 Task: Set up and use custom keyboard shortcuts for frequently used commands.
Action: Mouse moved to (19, 721)
Screenshot: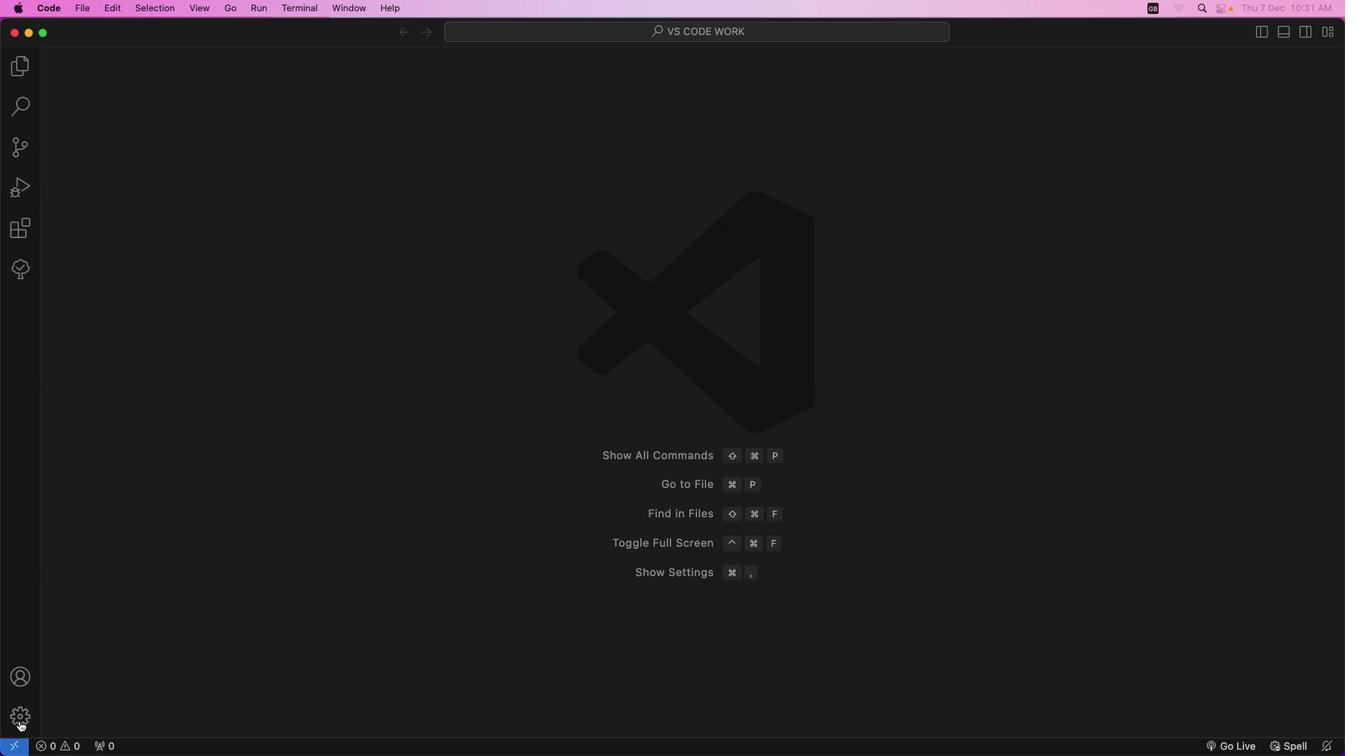 
Action: Mouse pressed left at (19, 721)
Screenshot: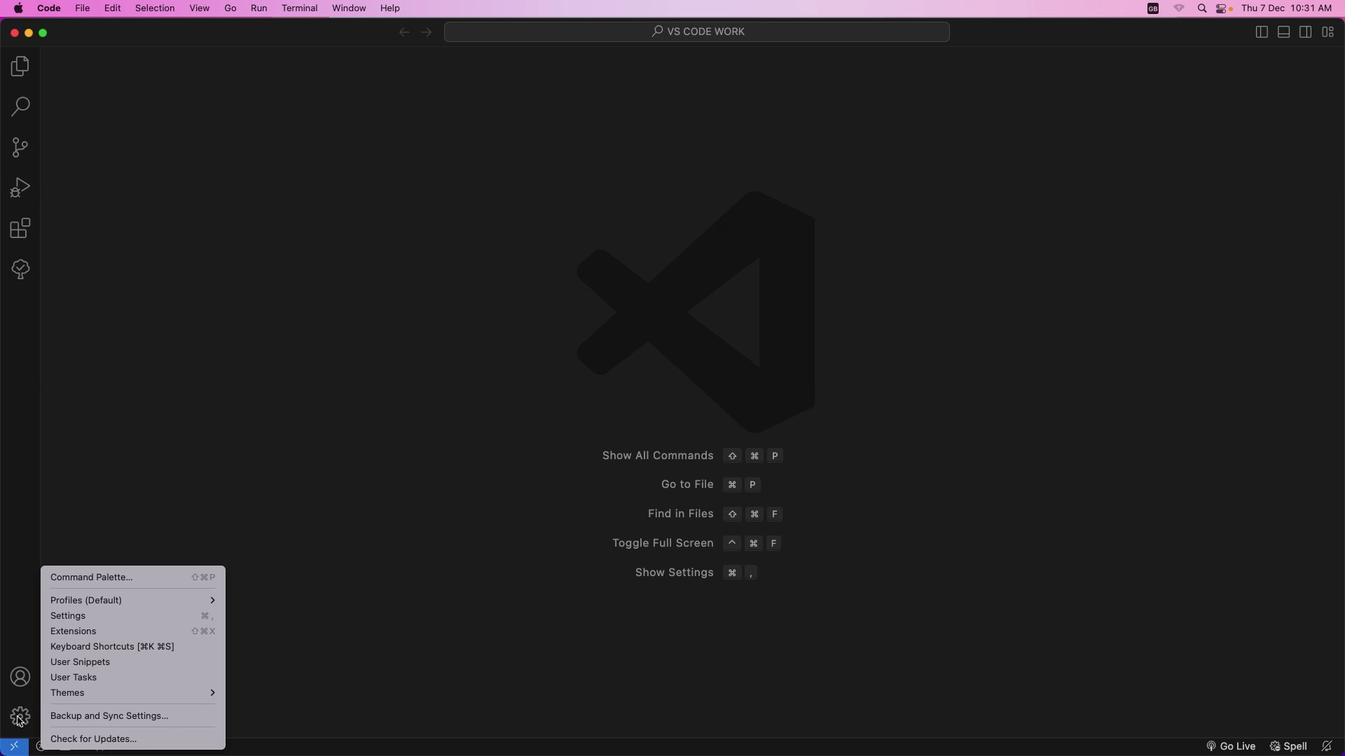 
Action: Mouse moved to (71, 646)
Screenshot: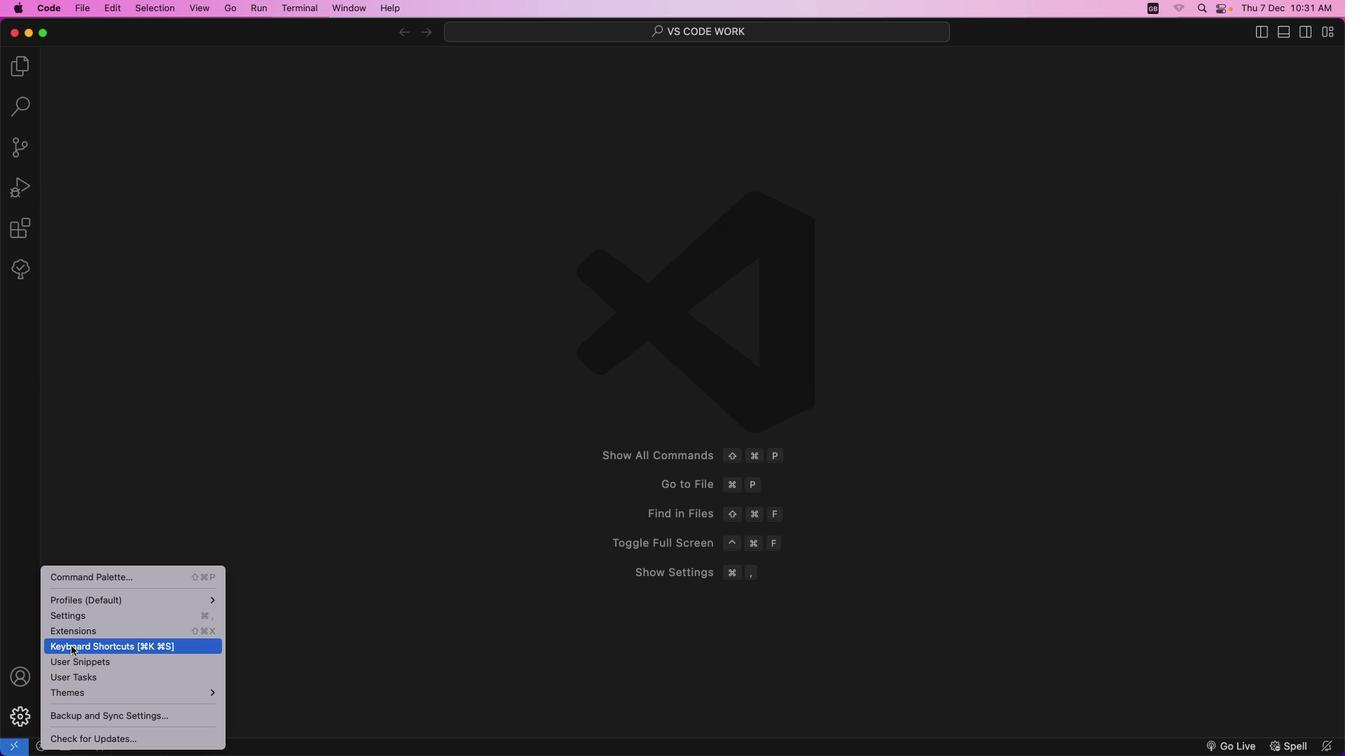 
Action: Mouse pressed left at (71, 646)
Screenshot: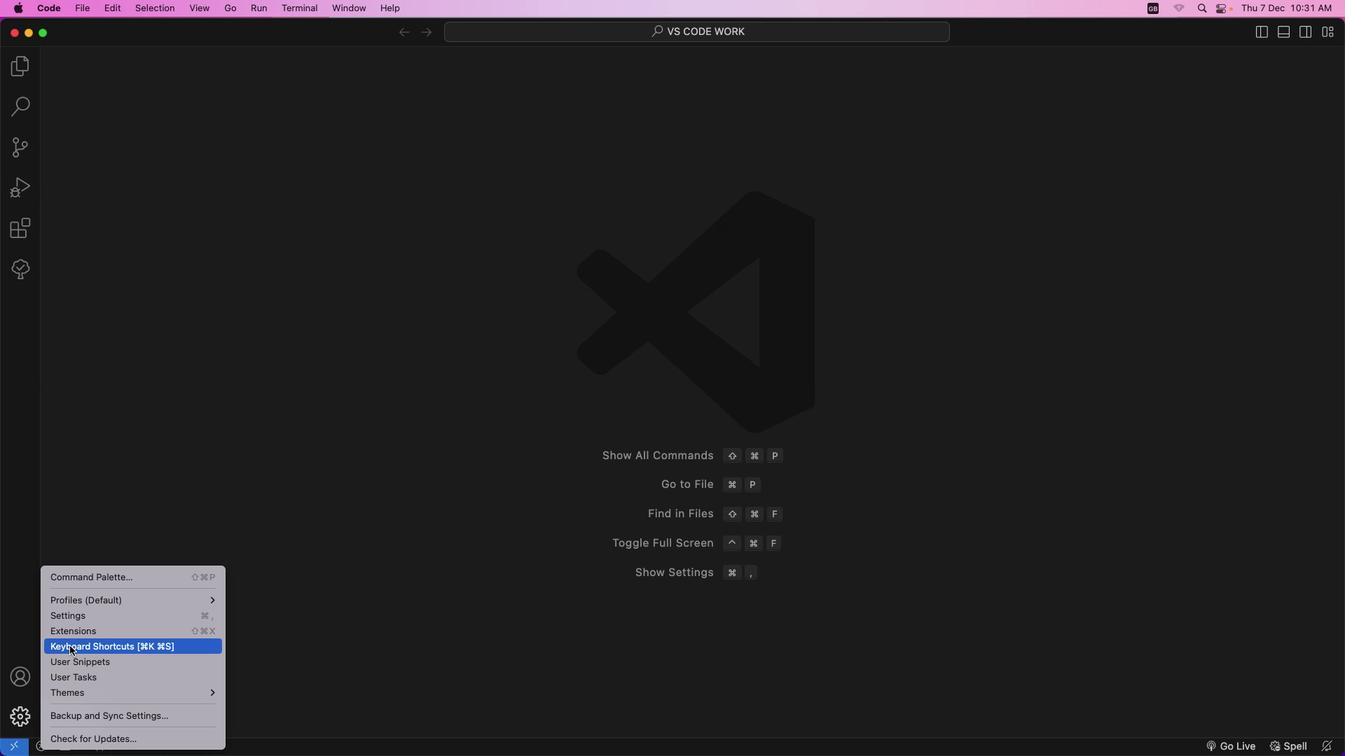 
Action: Mouse moved to (385, 103)
Screenshot: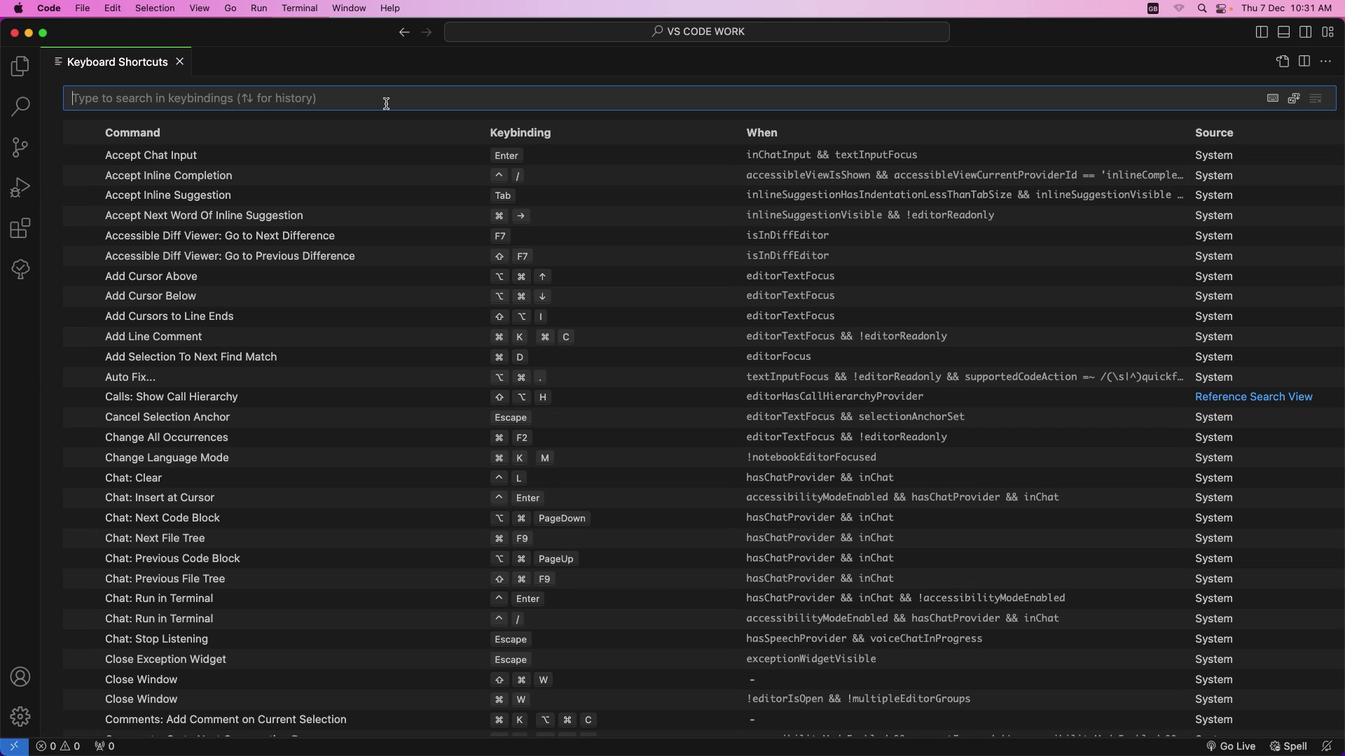 
Action: Mouse pressed left at (385, 103)
Screenshot: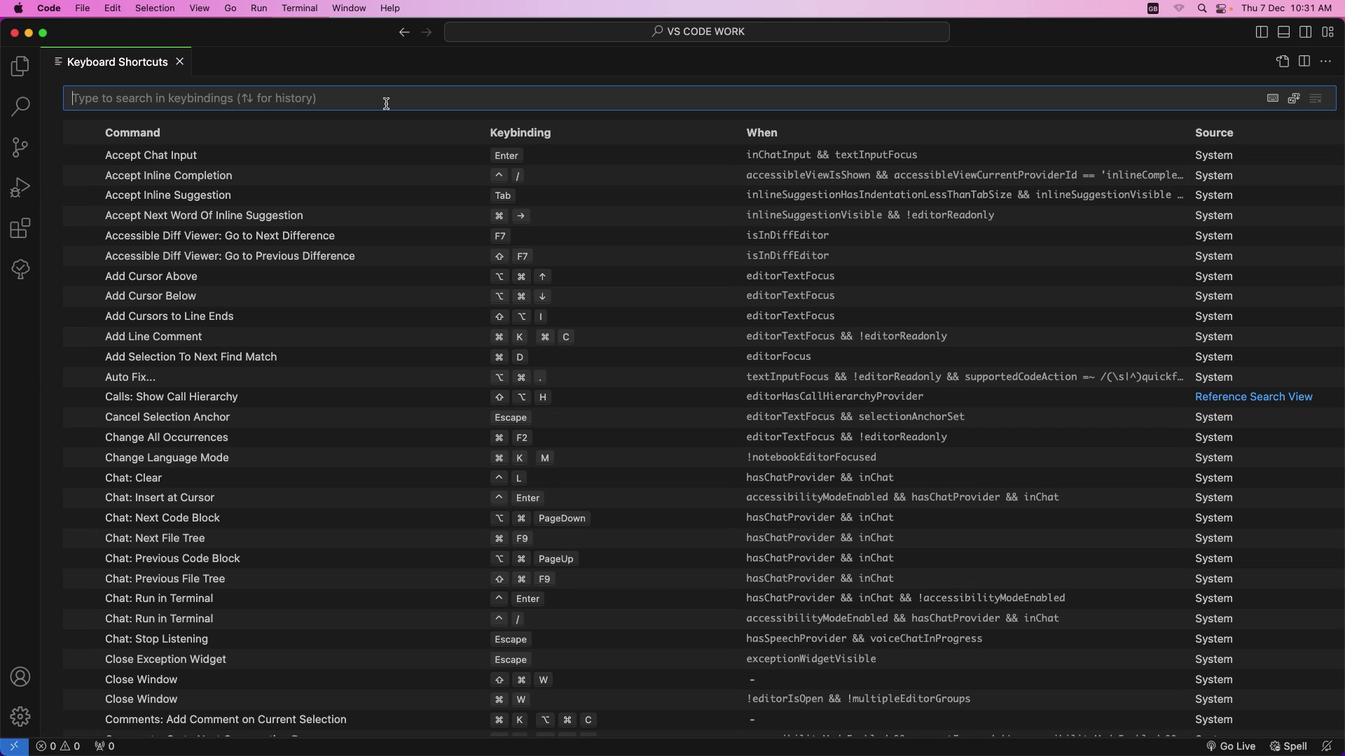 
Action: Key pressed 'c''o''p''y'Key.enter
Screenshot: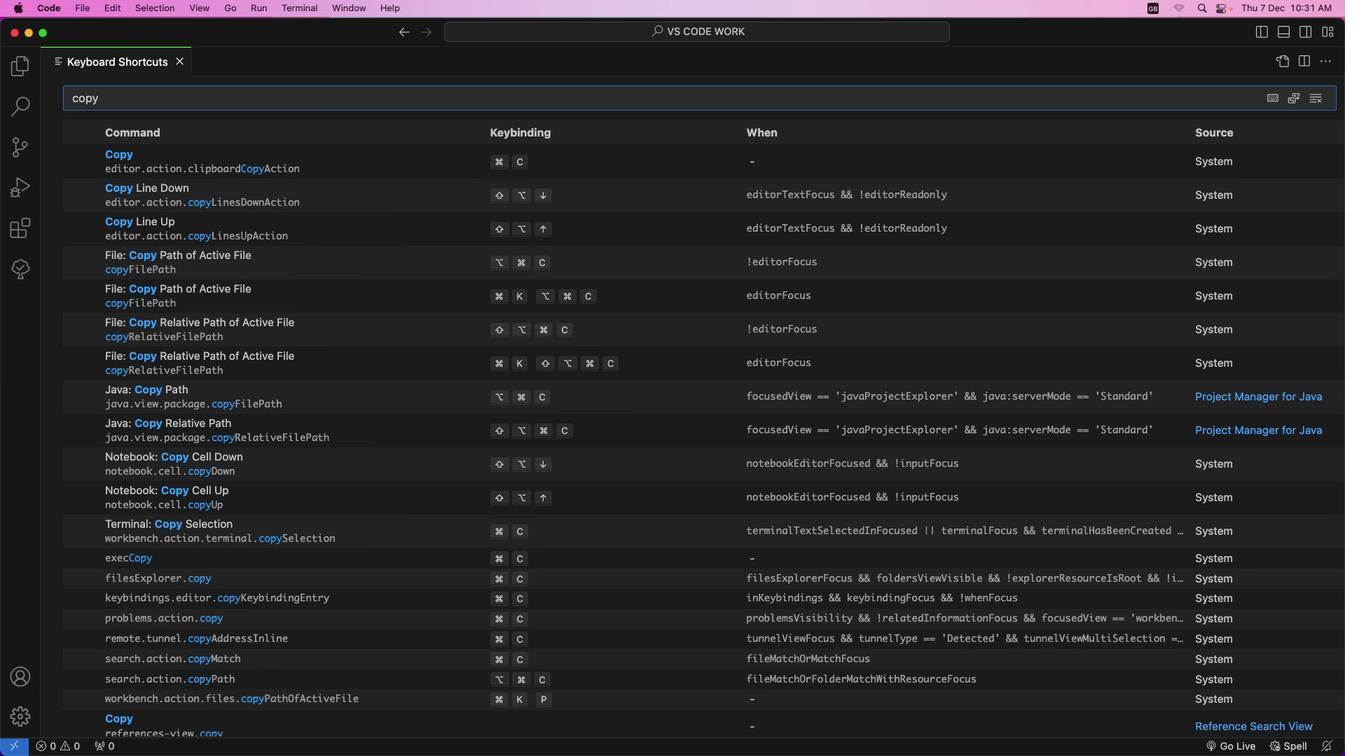 
Action: Mouse moved to (88, 161)
Screenshot: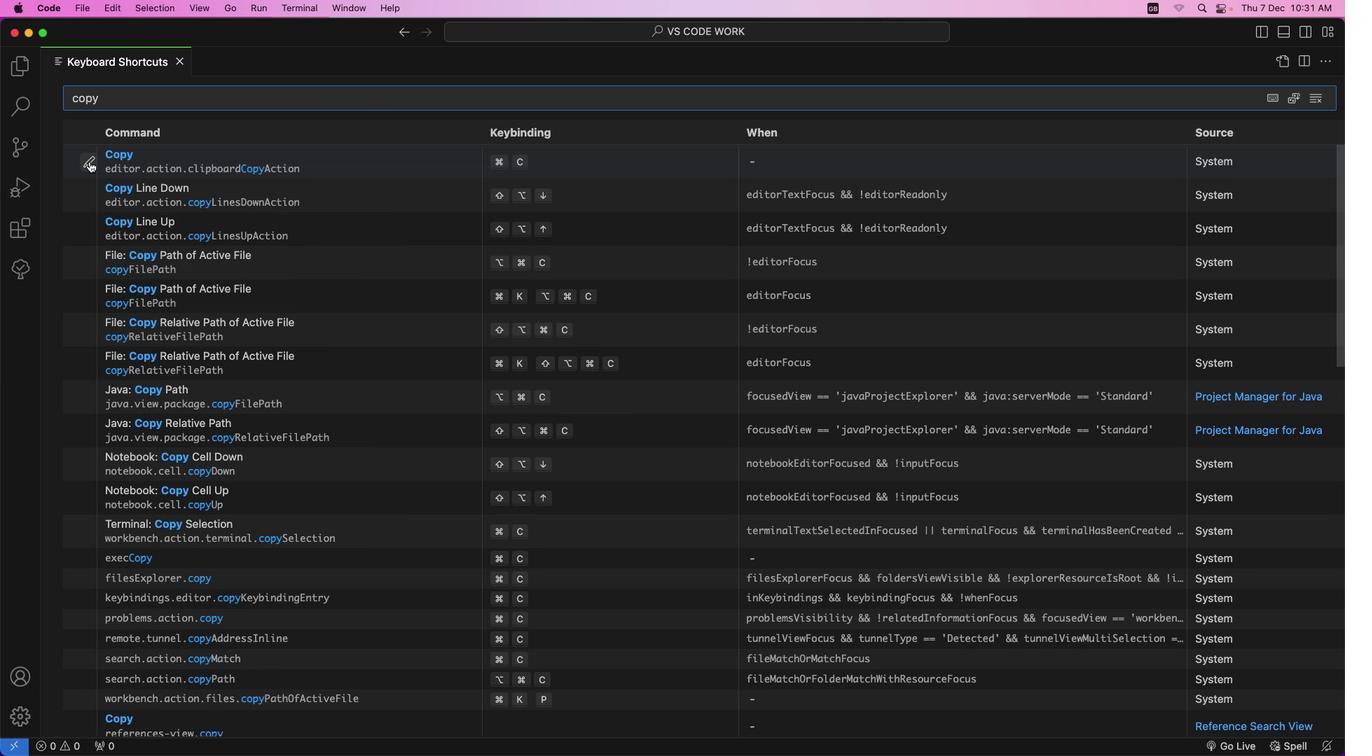 
Action: Mouse pressed left at (88, 161)
Screenshot: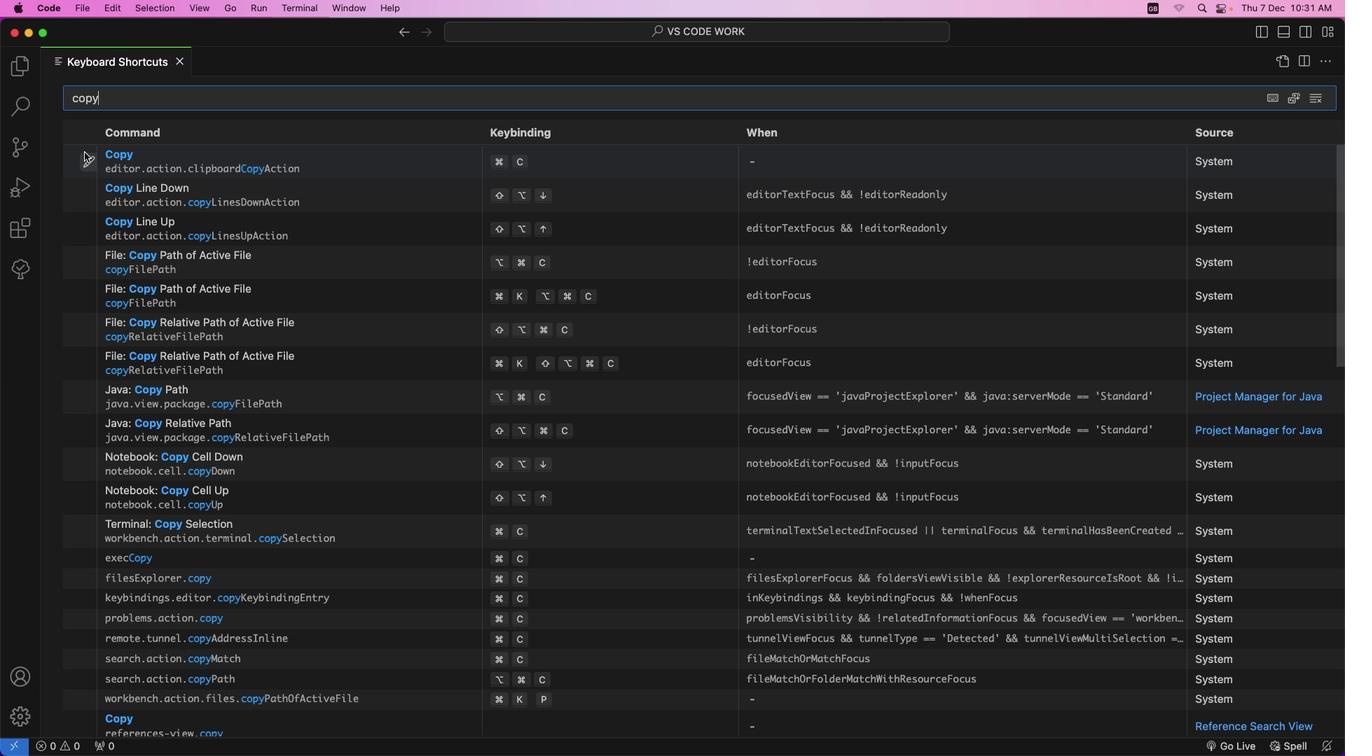 
Action: Mouse moved to (157, 189)
Screenshot: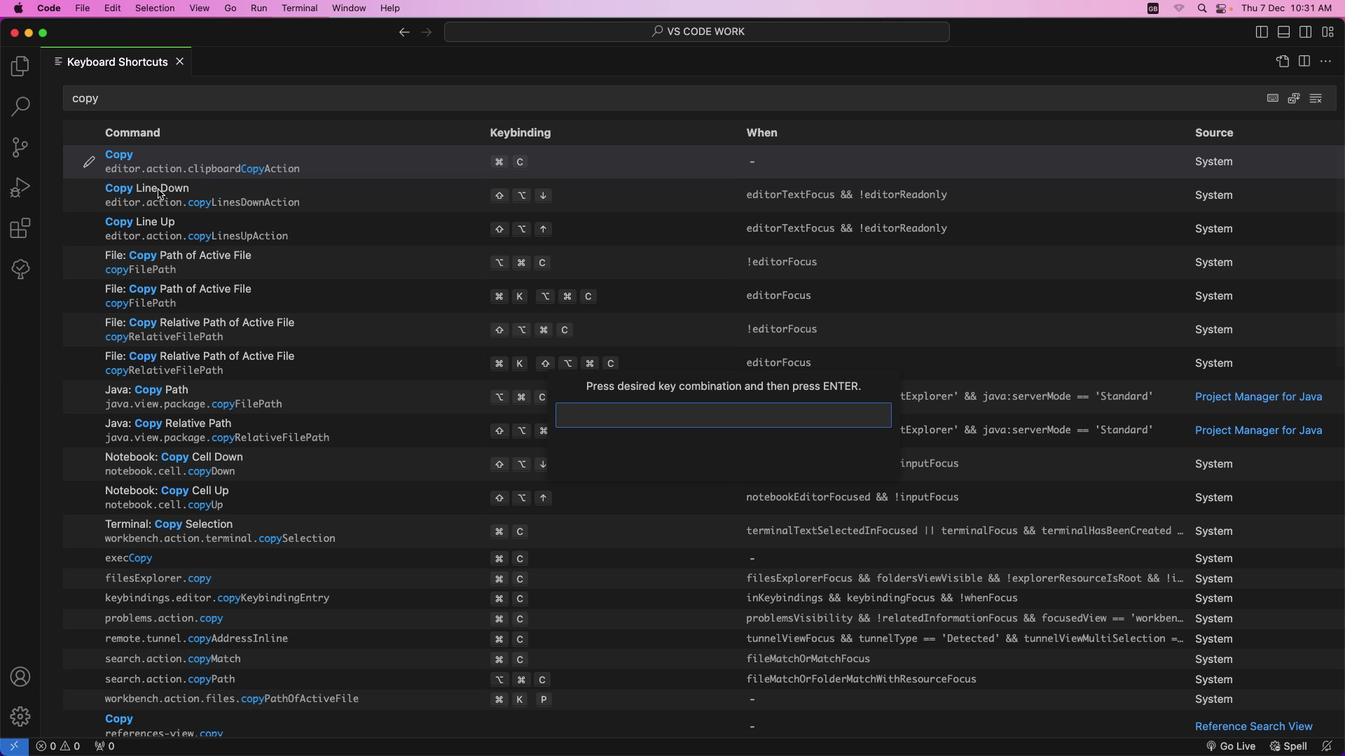 
Action: Key pressed Key.ctrl'c'Key.enter
Screenshot: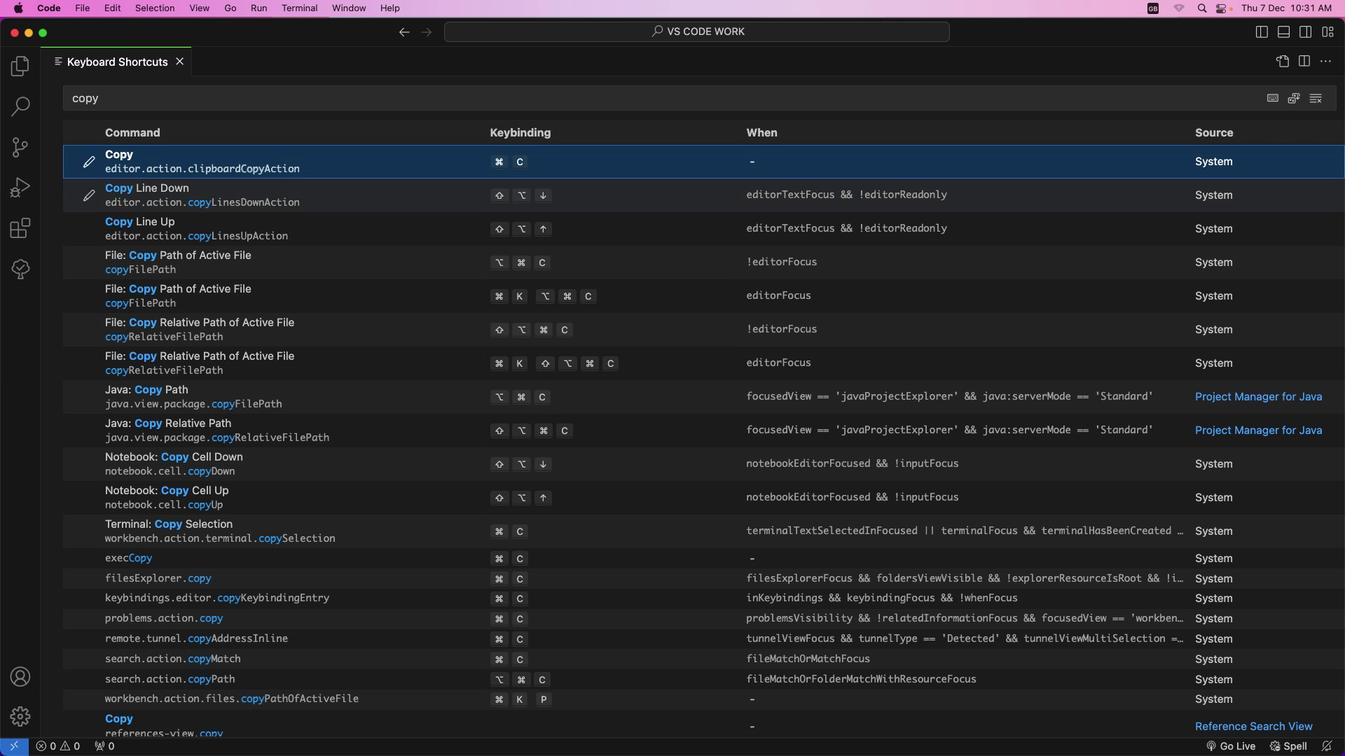 
Action: Mouse moved to (141, 98)
Screenshot: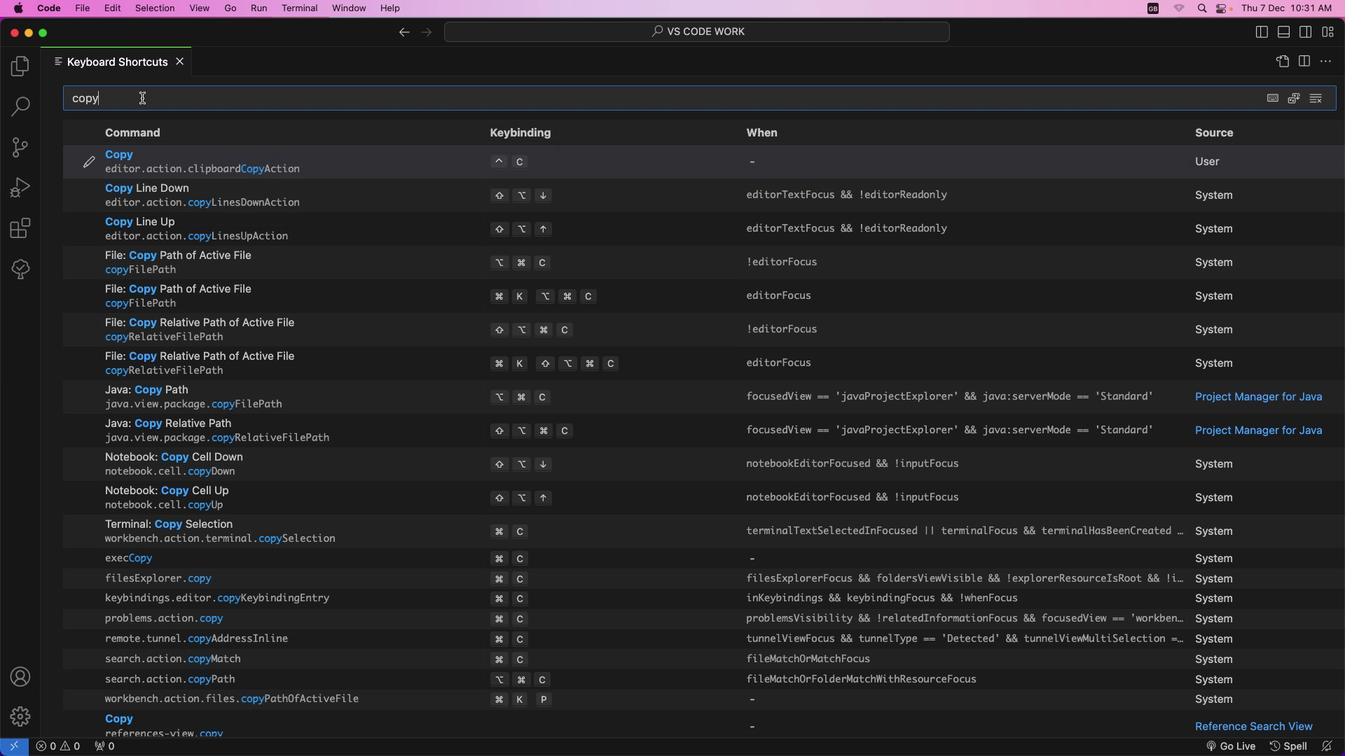 
Action: Mouse pressed left at (141, 98)
Screenshot: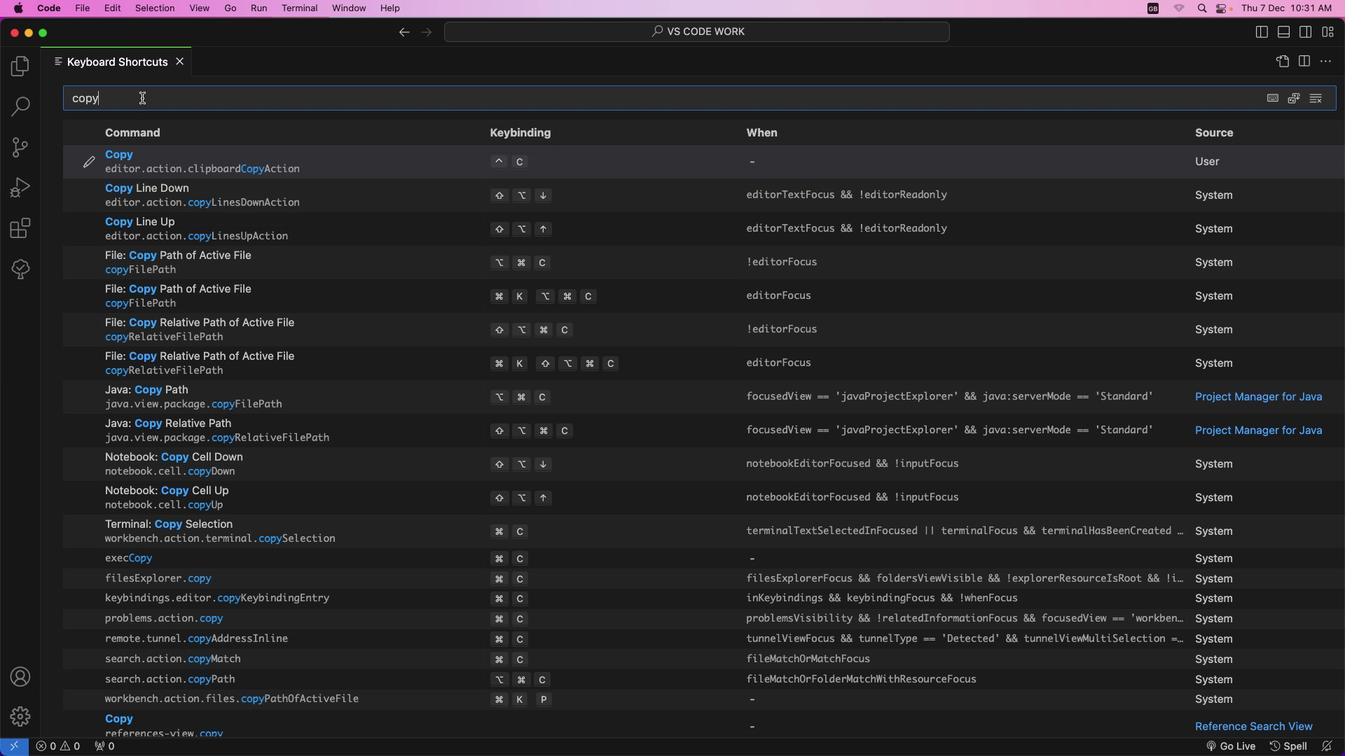 
Action: Key pressed Key.backspaceKey.backspaceKey.backspaceKey.backspace'p''a''s''t''e'Key.enter
Screenshot: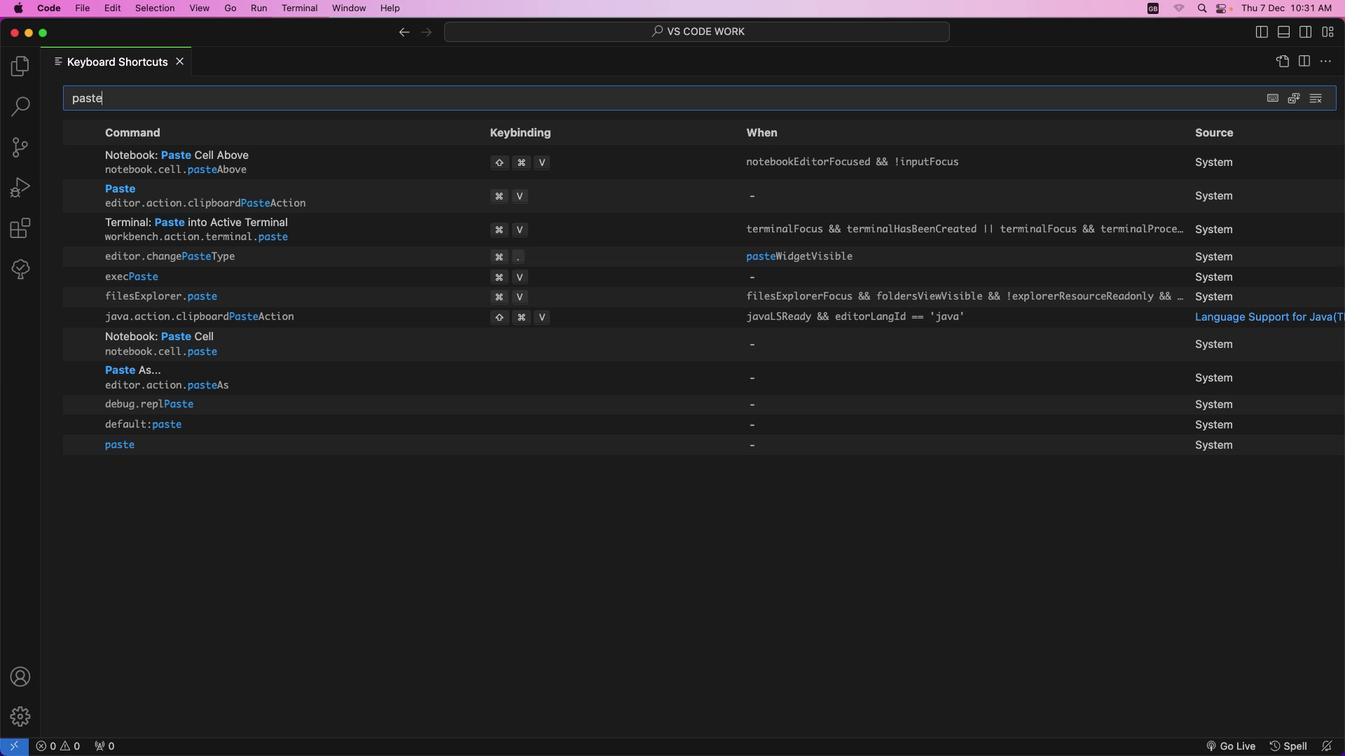 
Action: Mouse moved to (87, 194)
Screenshot: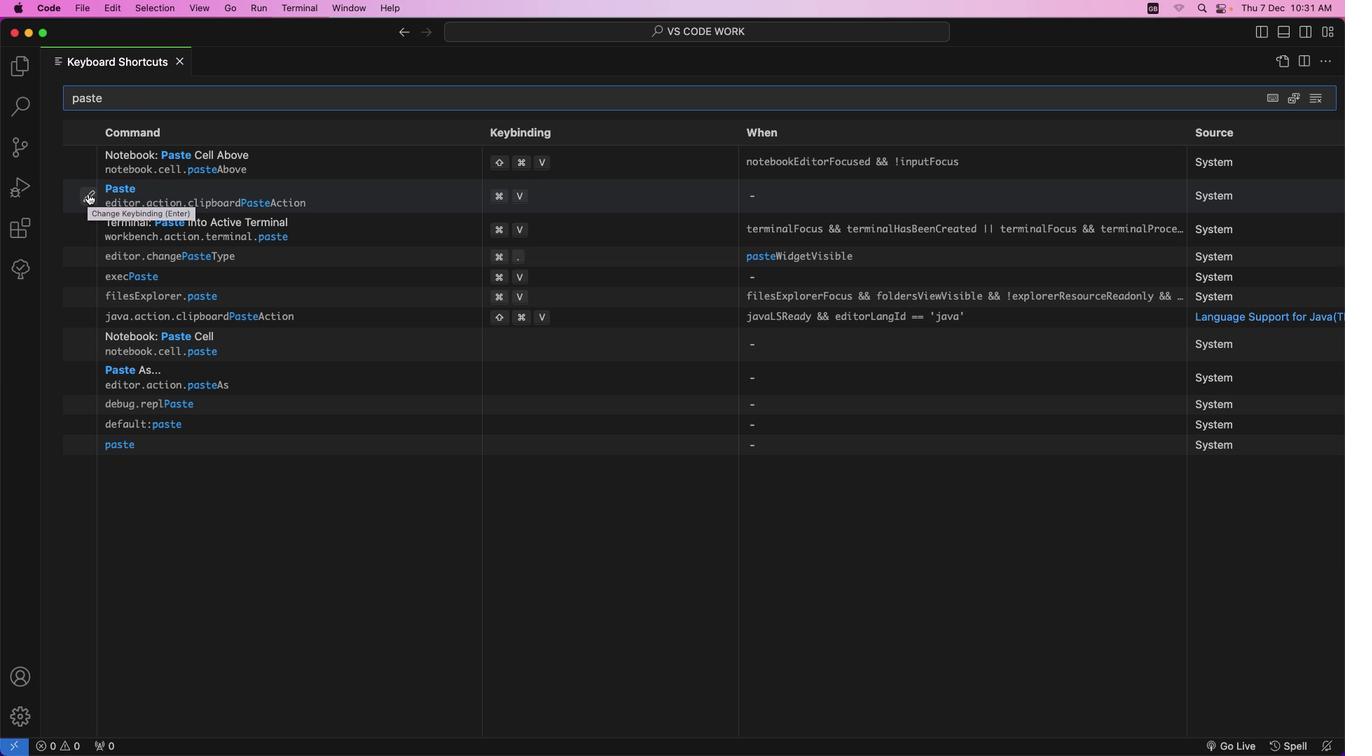 
Action: Mouse pressed left at (87, 194)
Screenshot: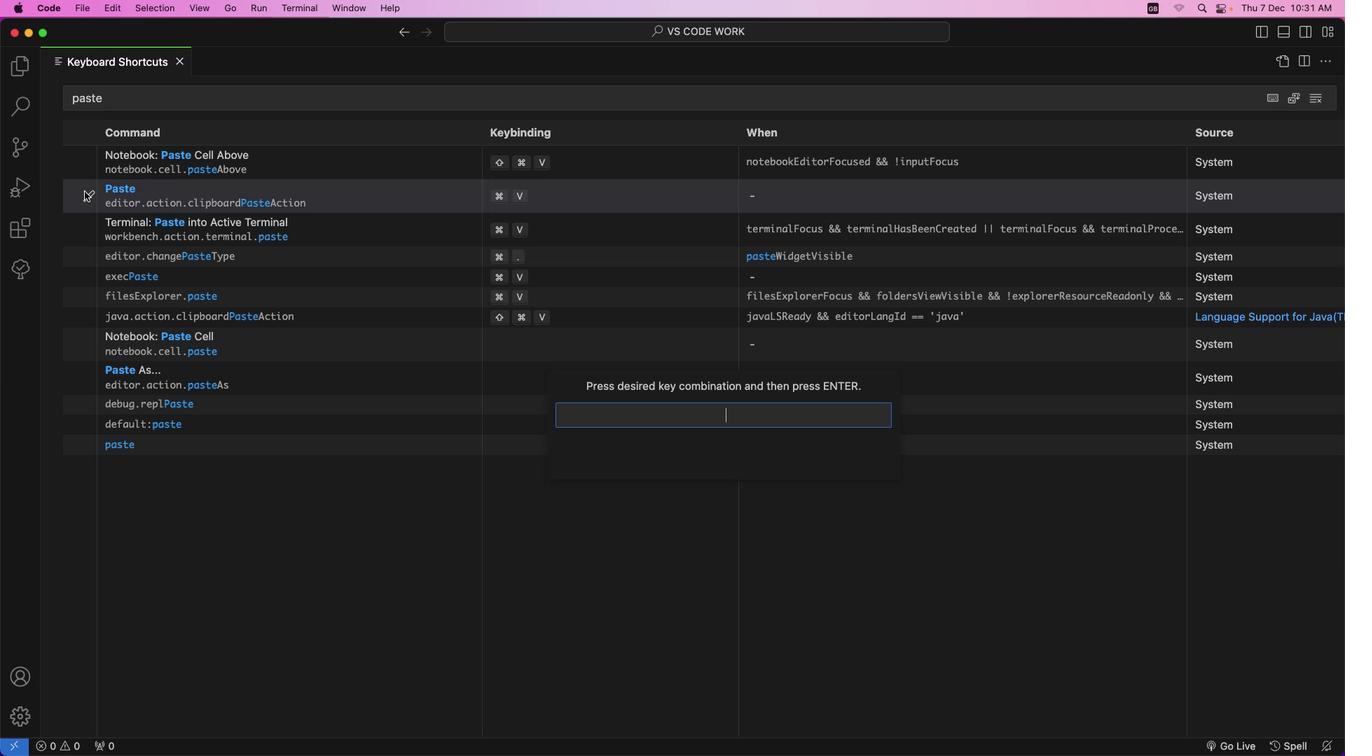 
Action: Mouse moved to (631, 431)
Screenshot: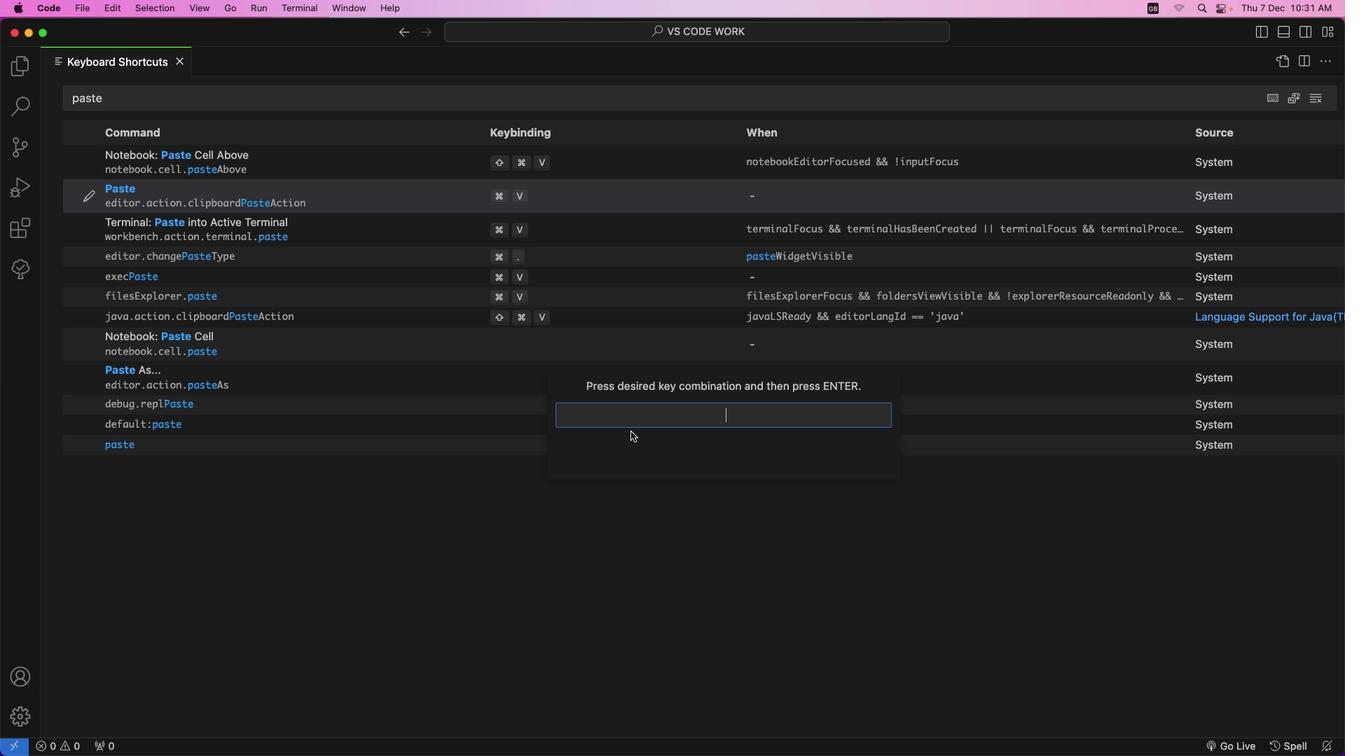 
Action: Key pressed Key.ctrl
Screenshot: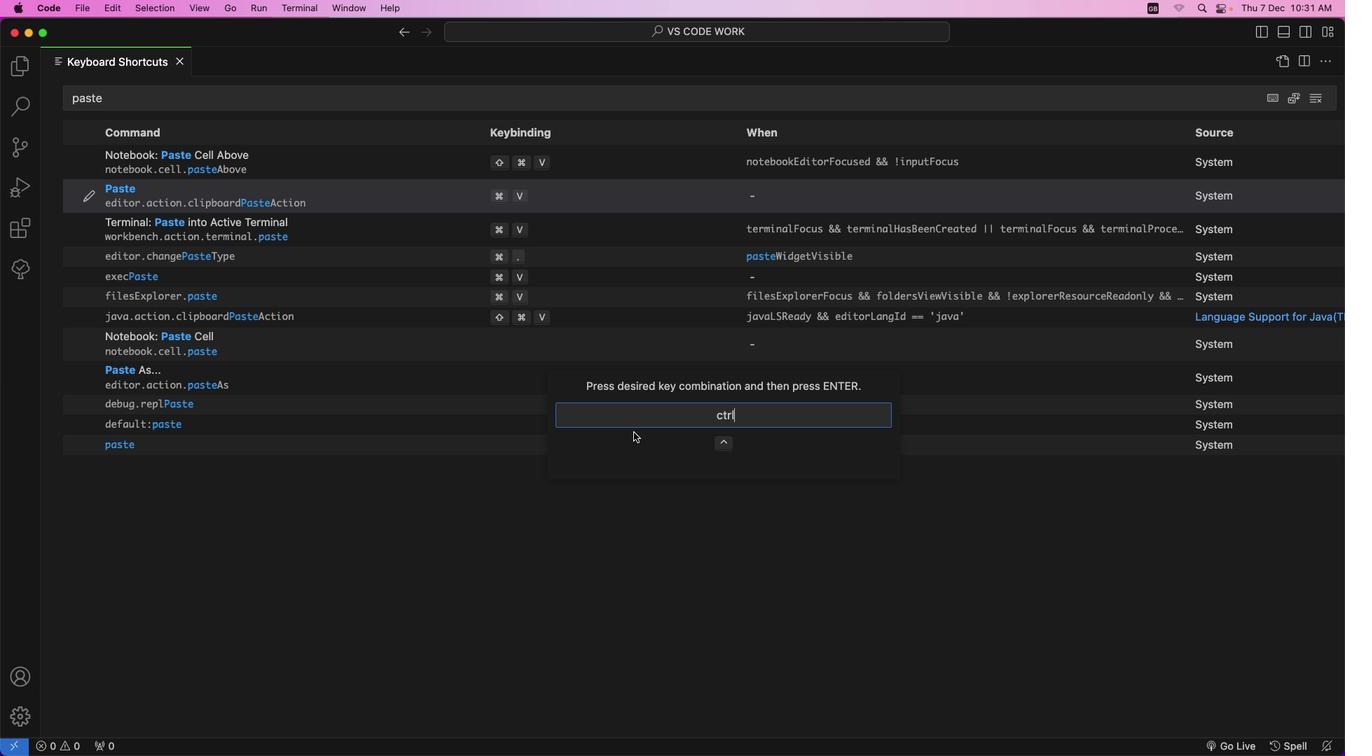 
Action: Mouse moved to (639, 435)
Screenshot: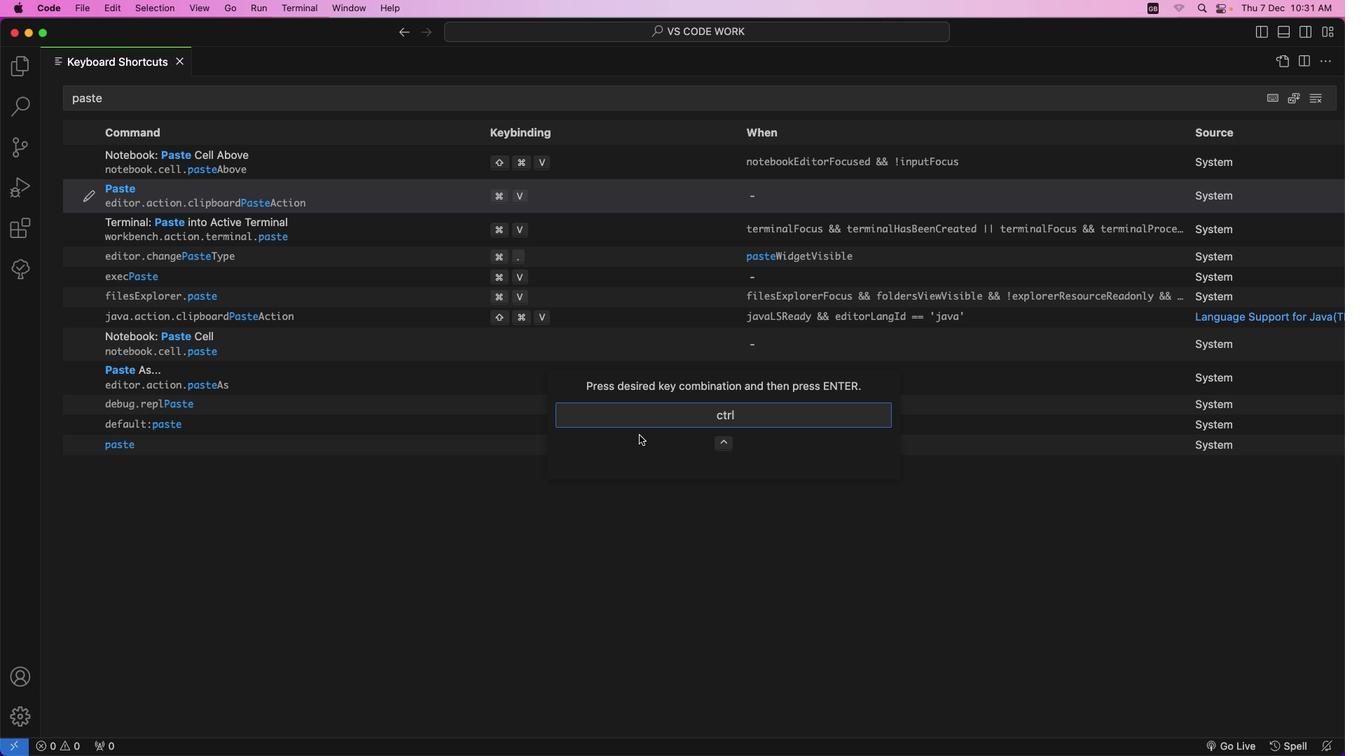 
Action: Key pressed 'v'
Screenshot: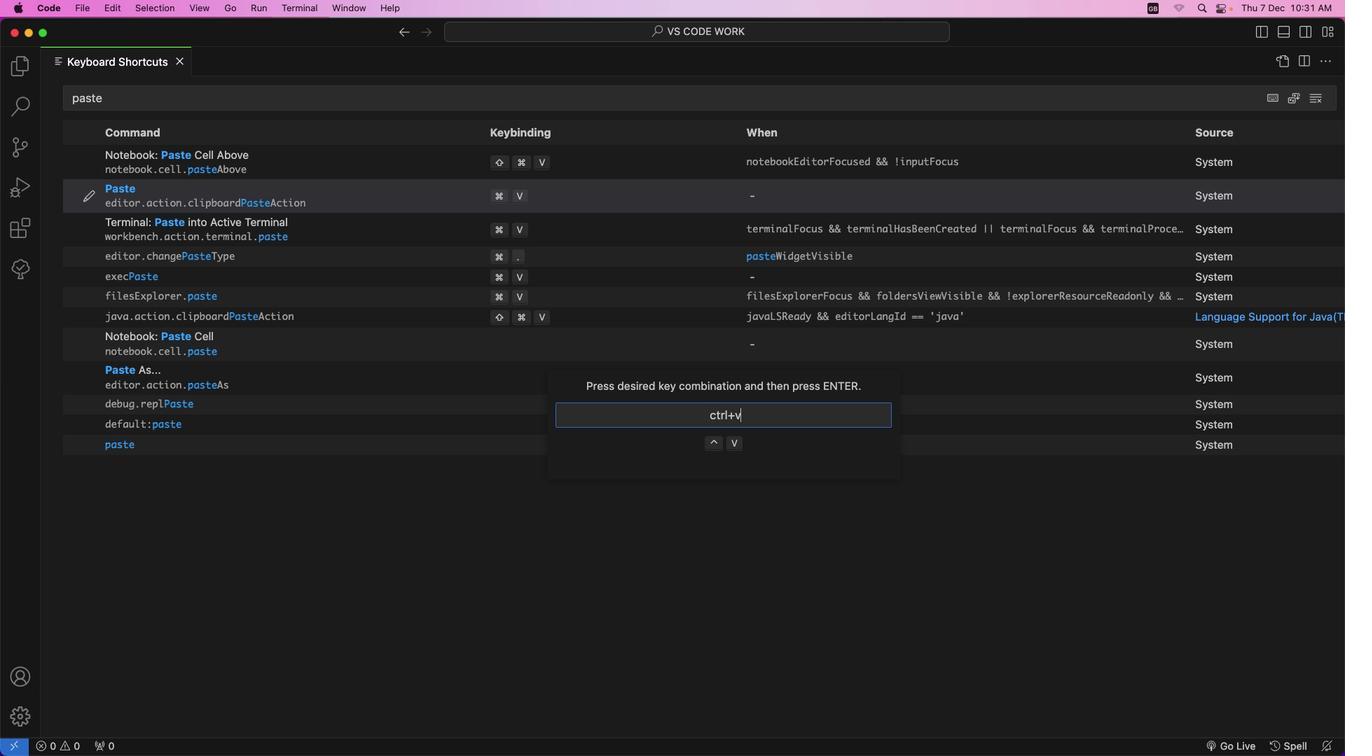 
Action: Mouse moved to (639, 435)
Screenshot: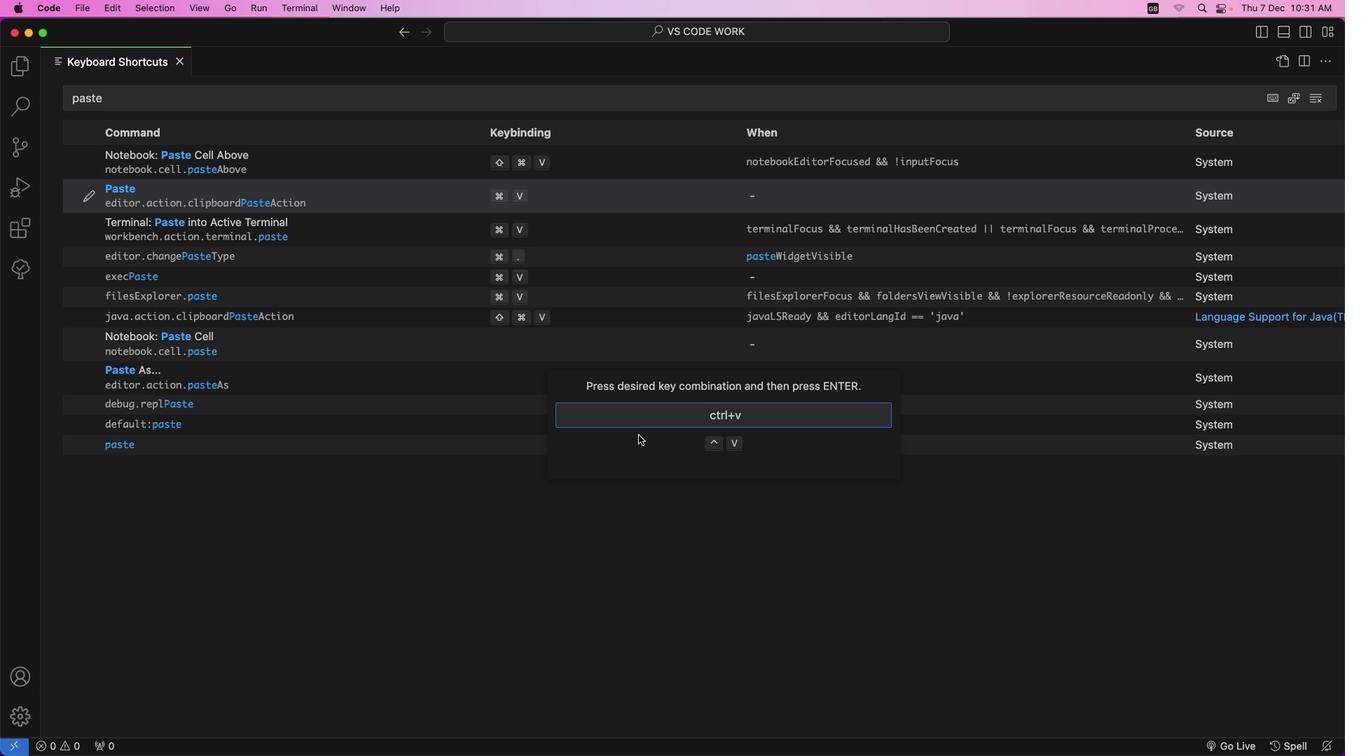 
Action: Key pressed Key.enter
Screenshot: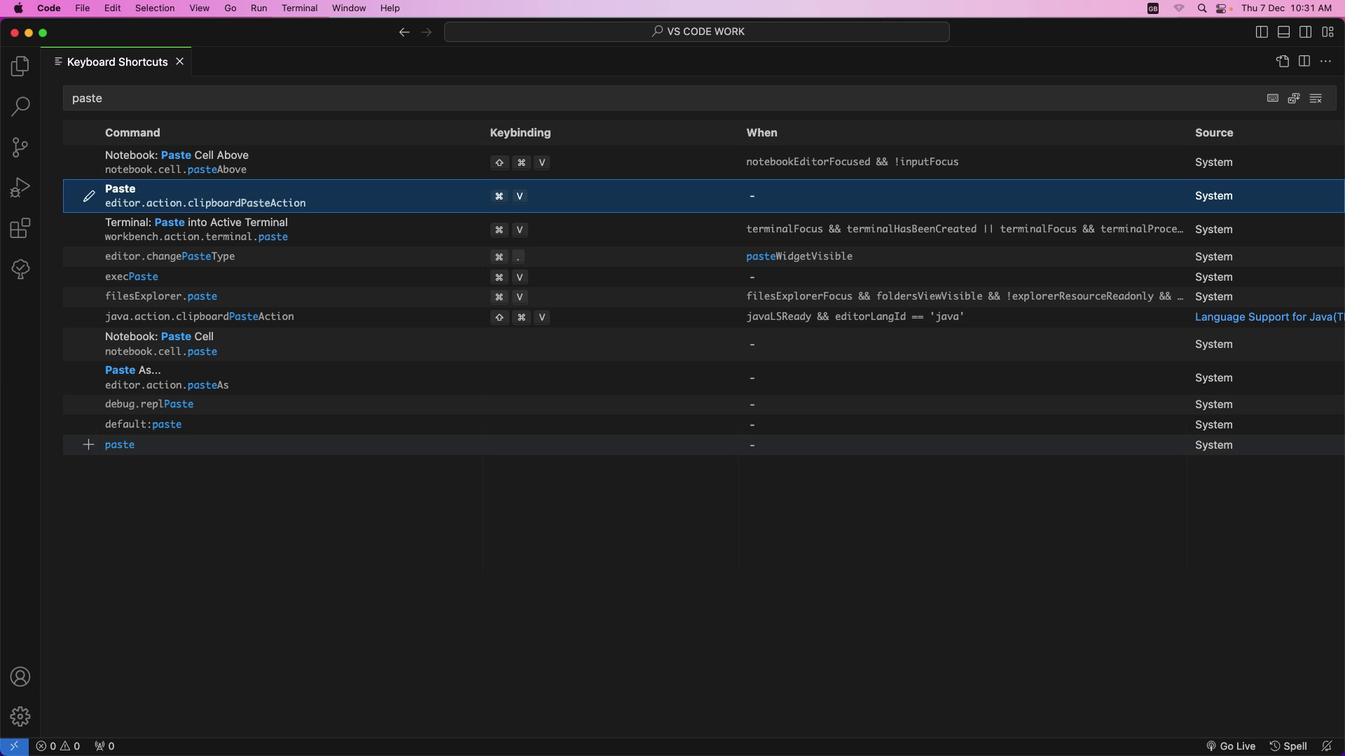 
Action: Mouse moved to (266, 93)
Screenshot: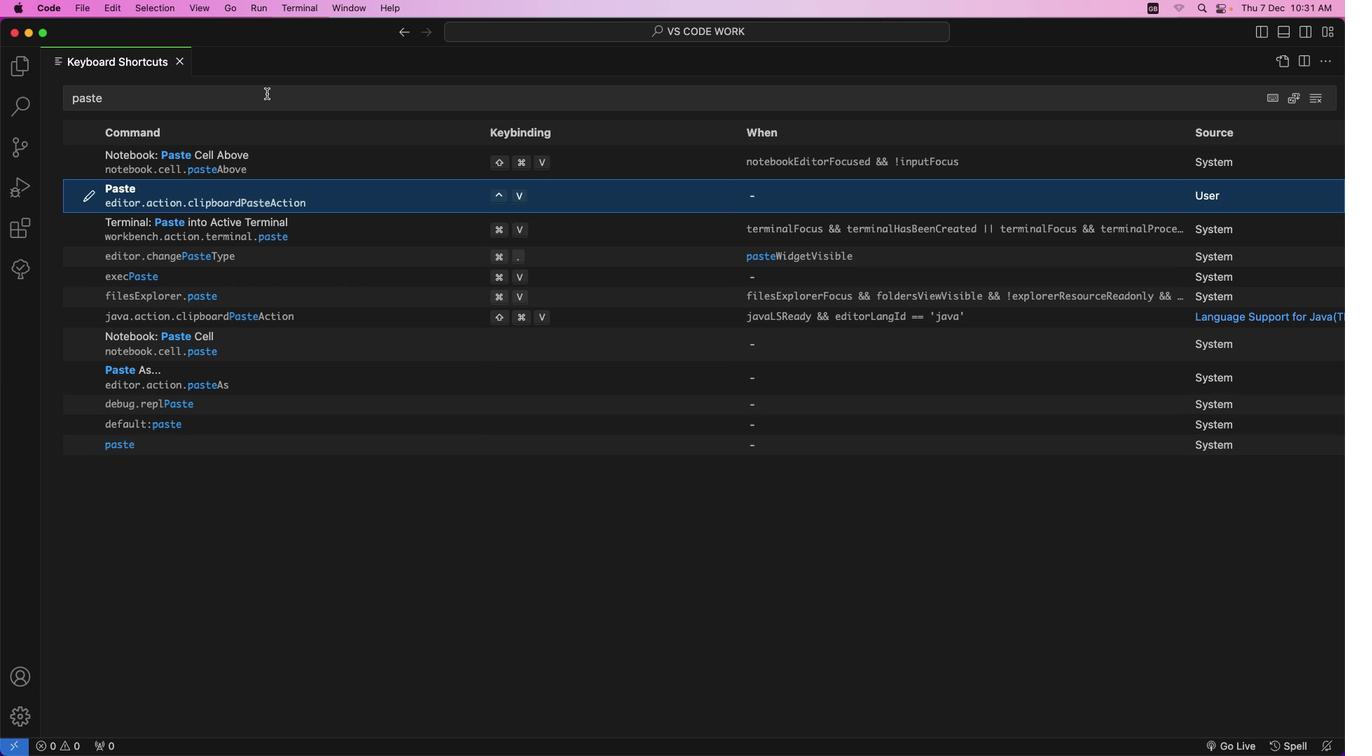 
Action: Mouse pressed left at (266, 93)
Screenshot: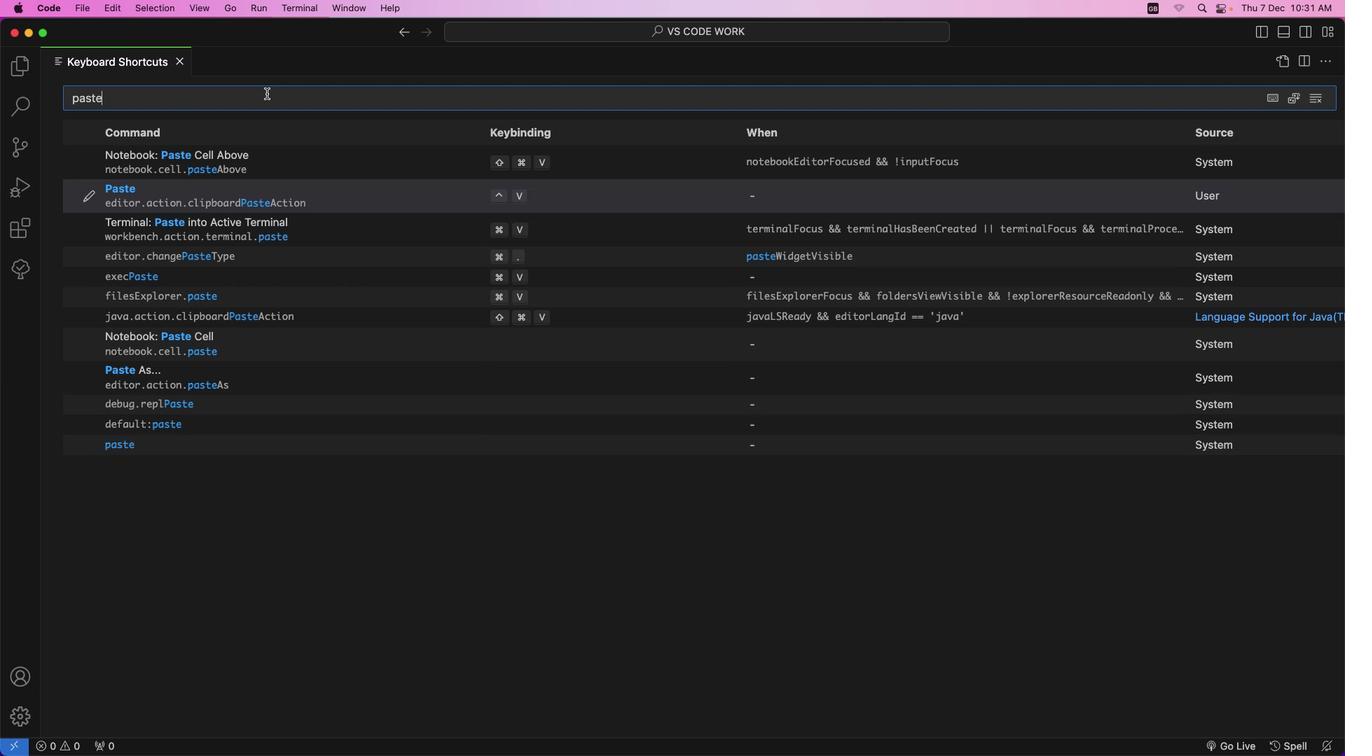 
Action: Key pressed Key.backspaceKey.backspaceKey.backspaceKey.backspaceKey.backspace'c''u''t'
Screenshot: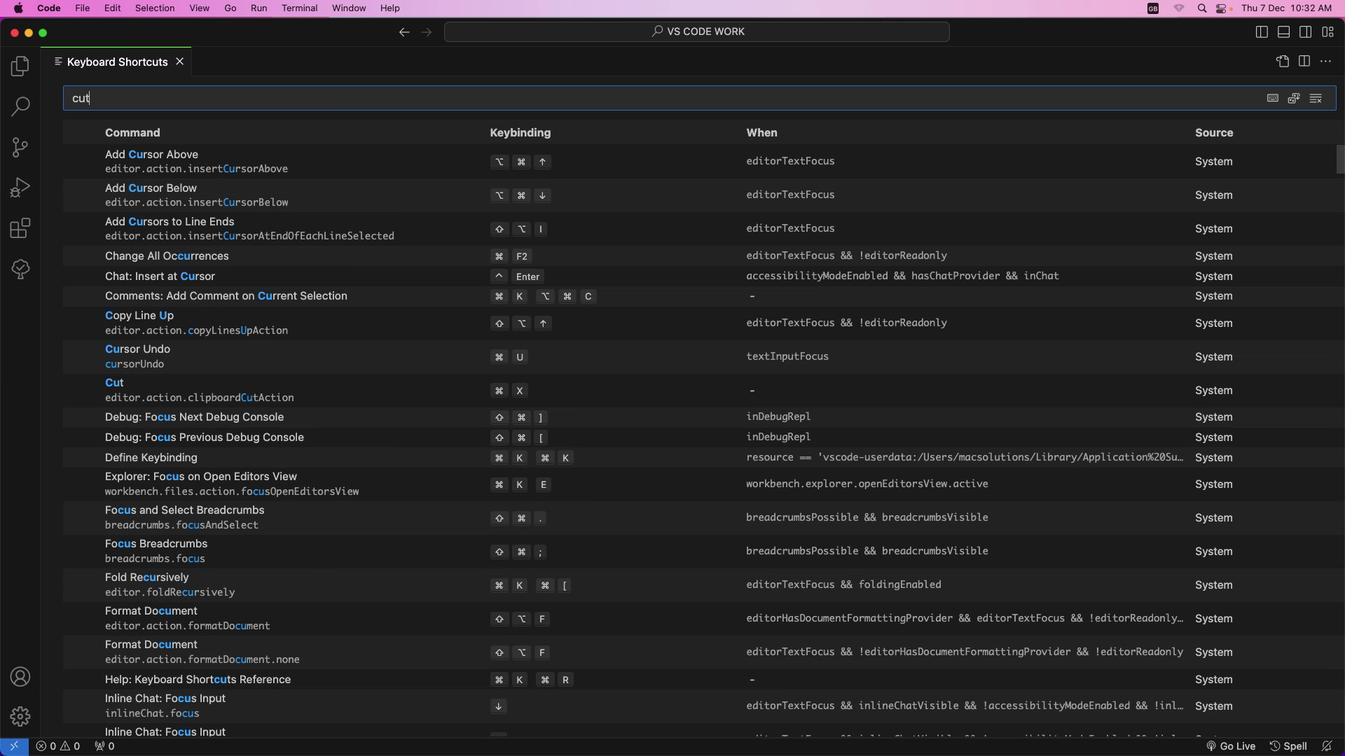 
Action: Mouse moved to (92, 181)
Screenshot: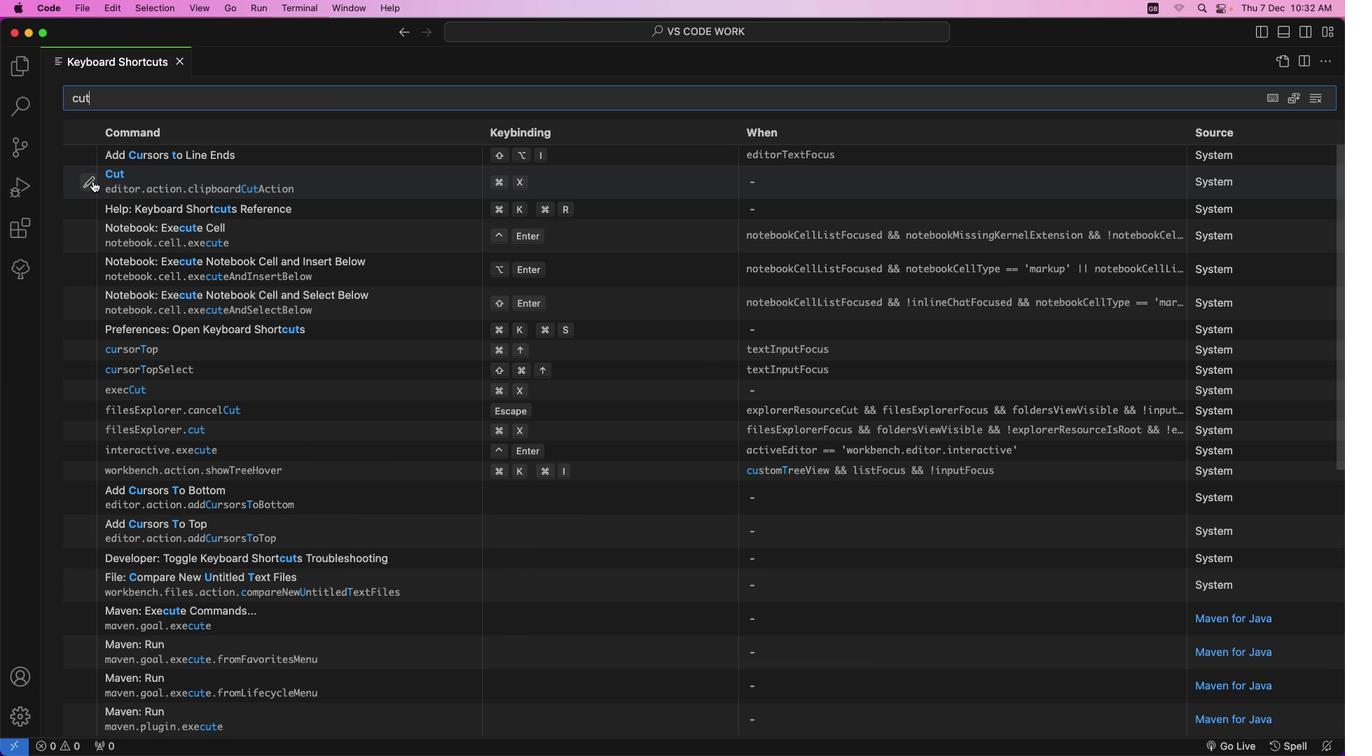 
Action: Mouse pressed left at (92, 181)
Screenshot: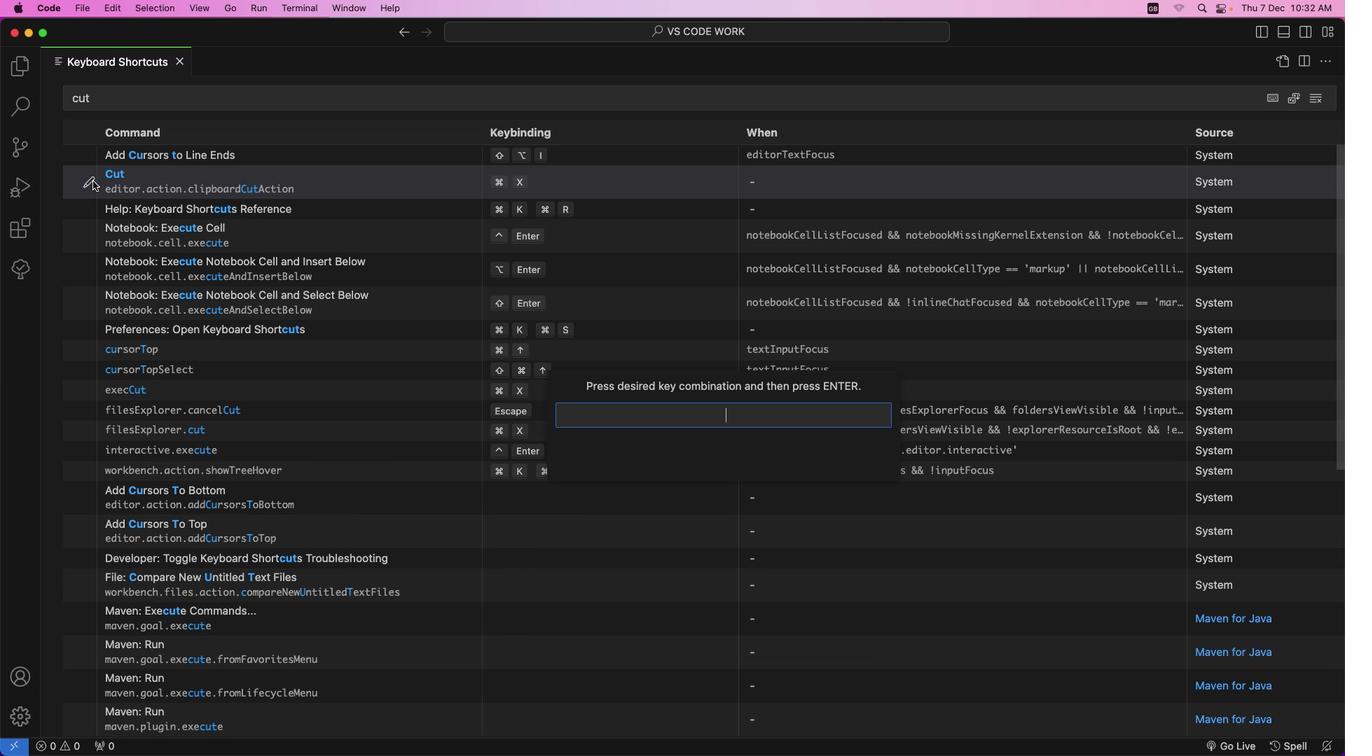 
Action: Mouse moved to (720, 419)
Screenshot: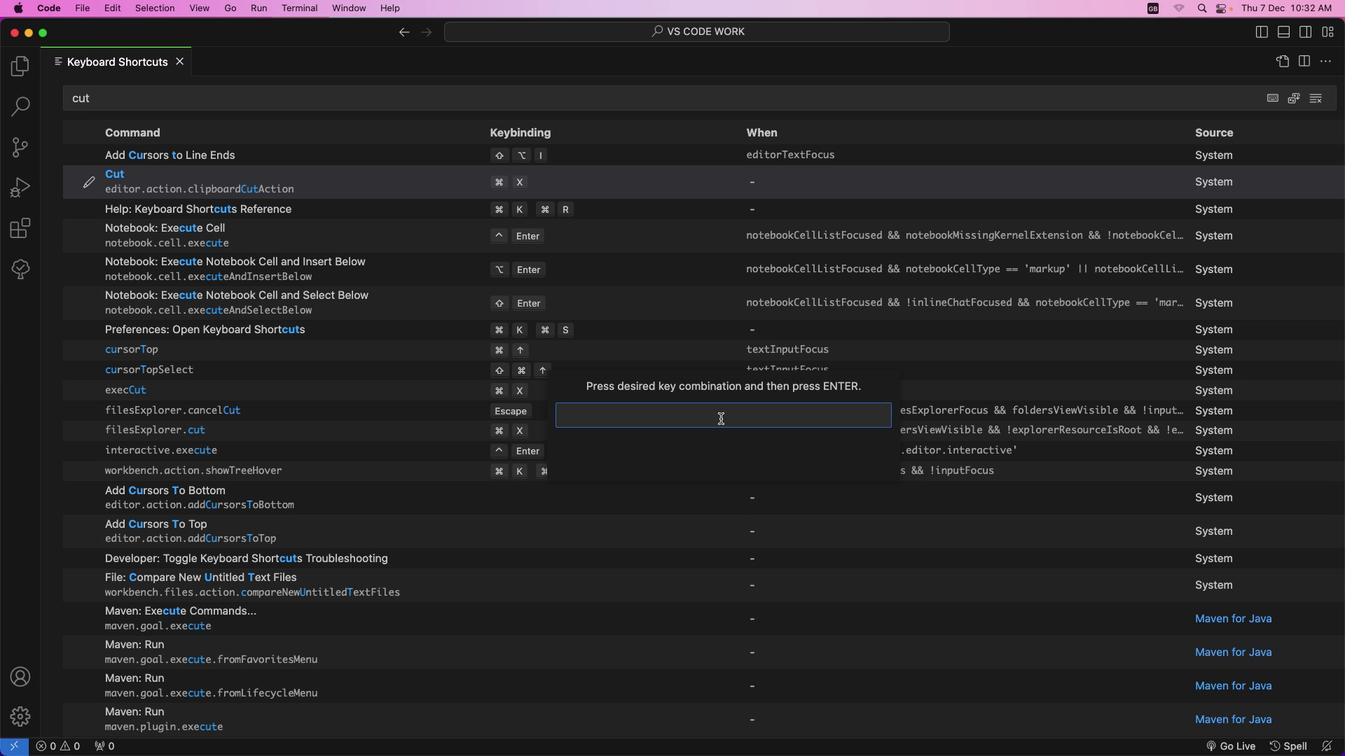 
Action: Key pressed Key.ctrl'x'Key.enter
Screenshot: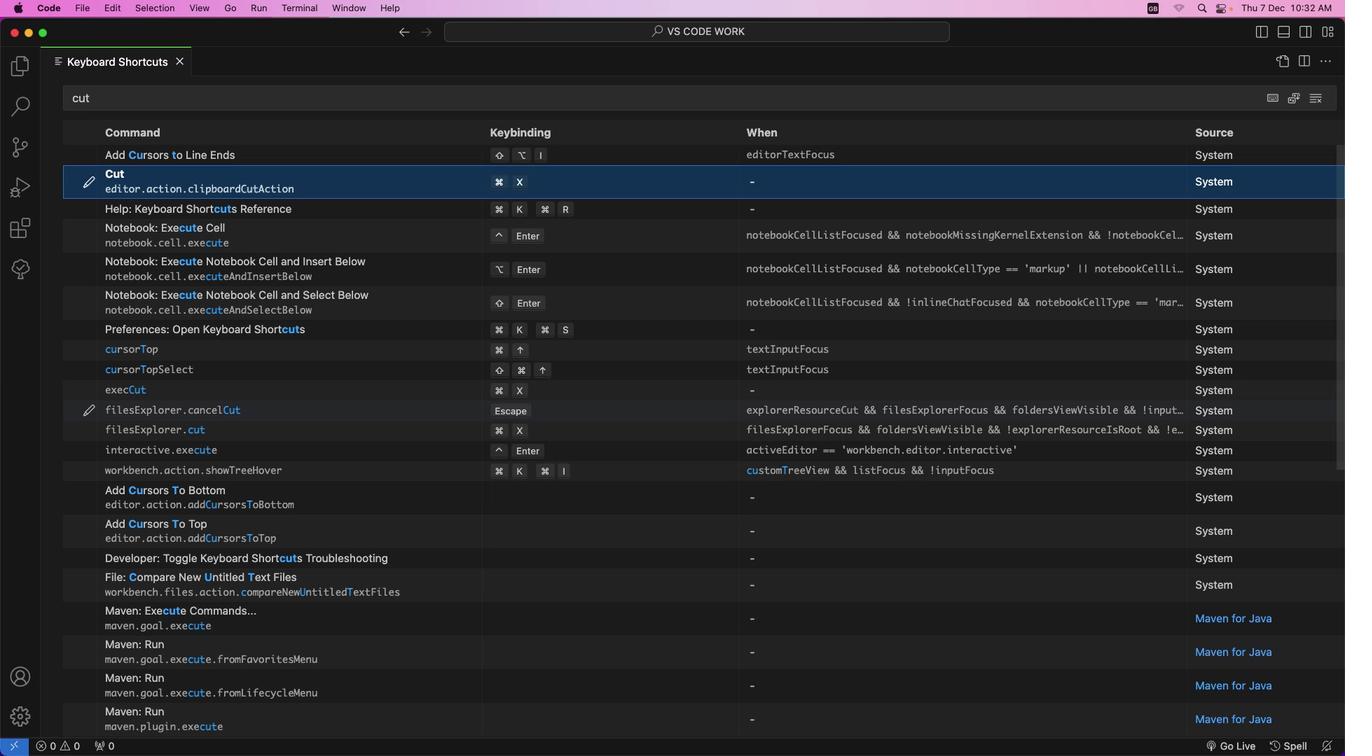 
Action: Mouse moved to (306, 102)
Screenshot: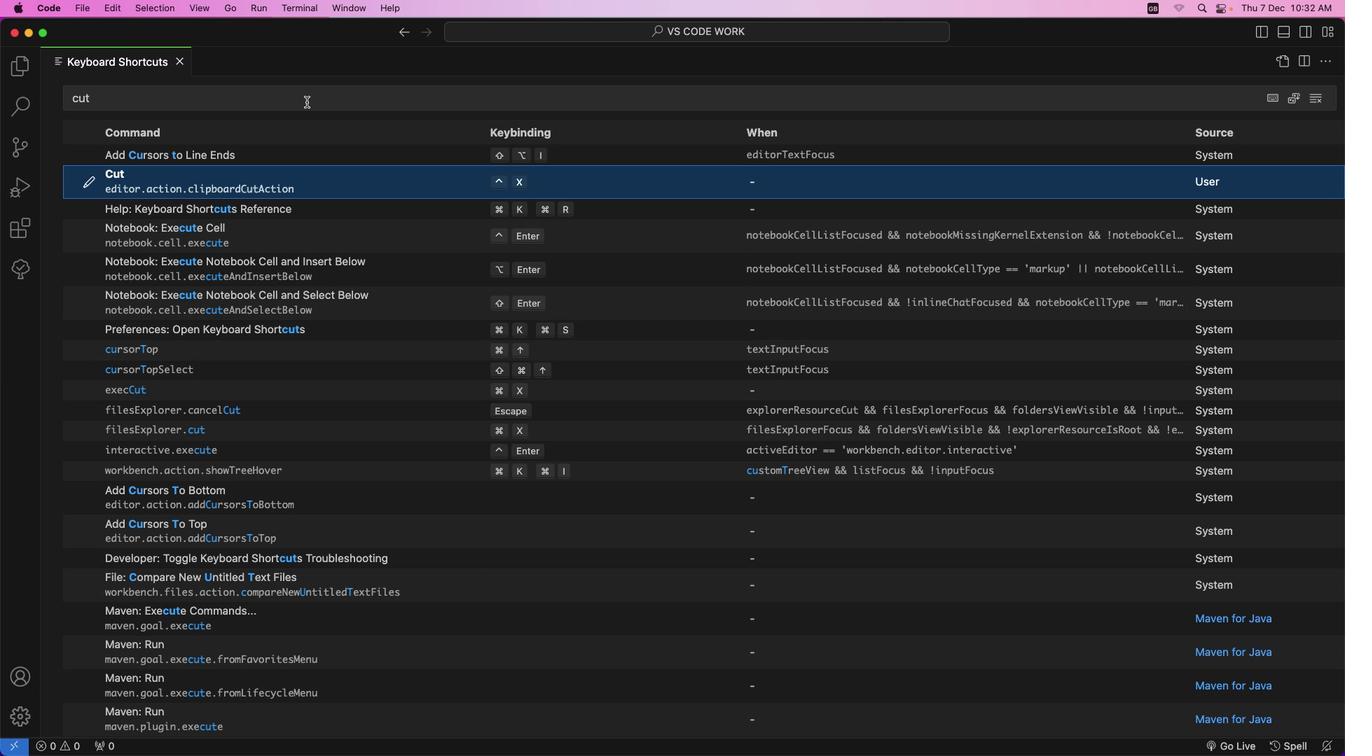 
Action: Mouse pressed left at (306, 102)
Screenshot: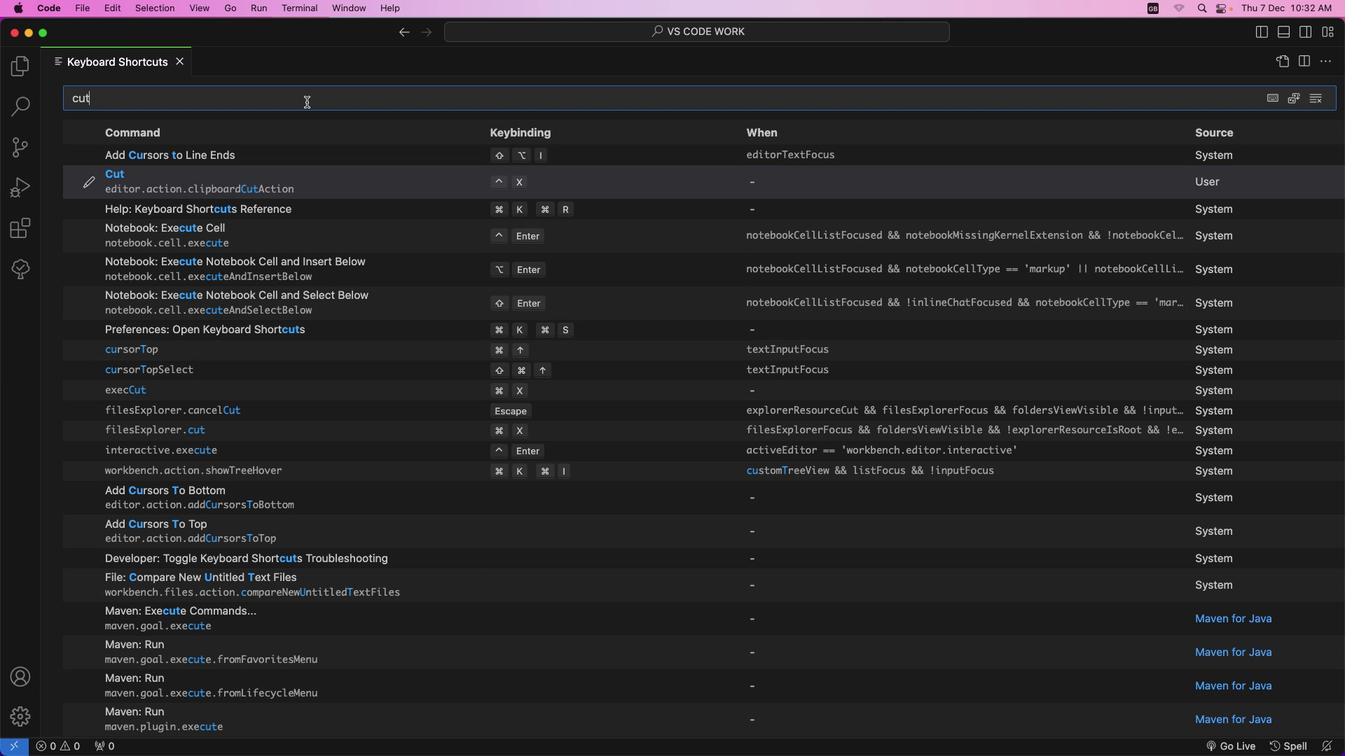 
Action: Key pressed Key.backspaceKey.backspaceKey.backspace'u''n''d''o'Key.enter
Screenshot: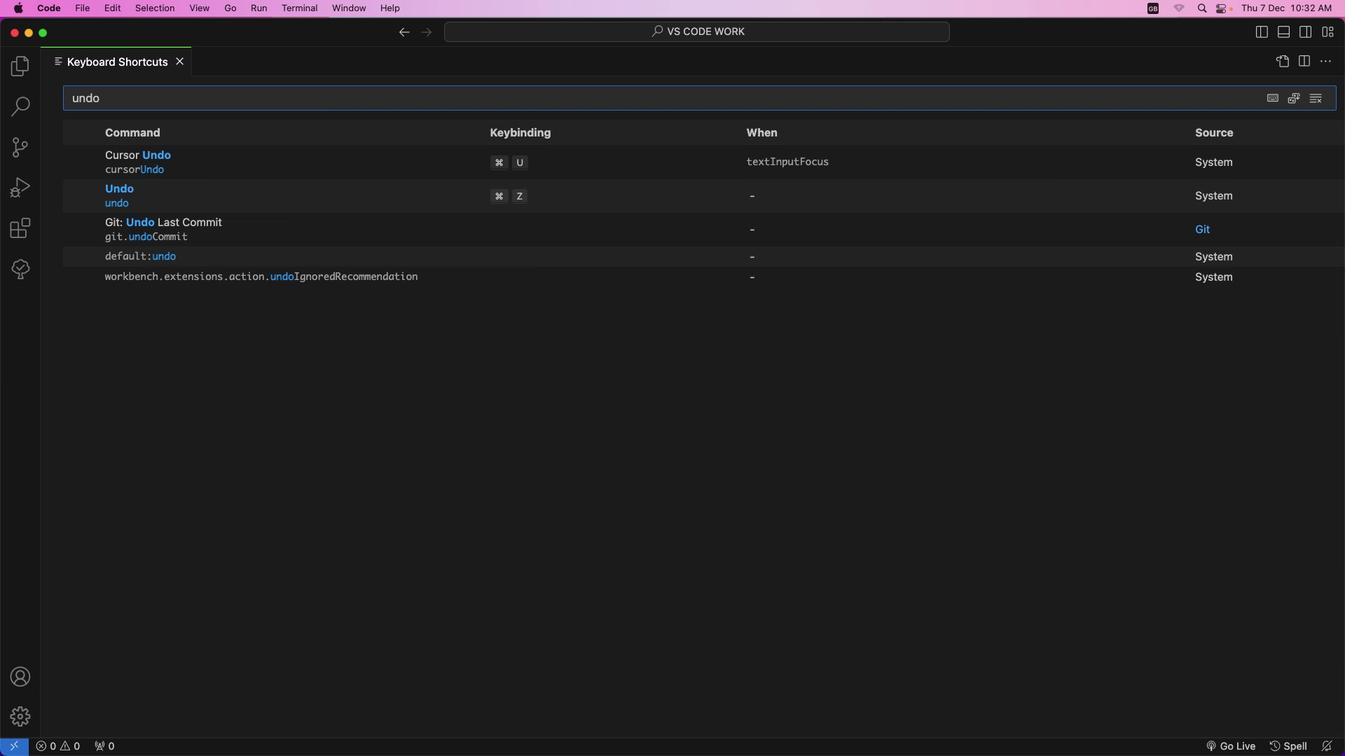 
Action: Mouse moved to (91, 198)
Screenshot: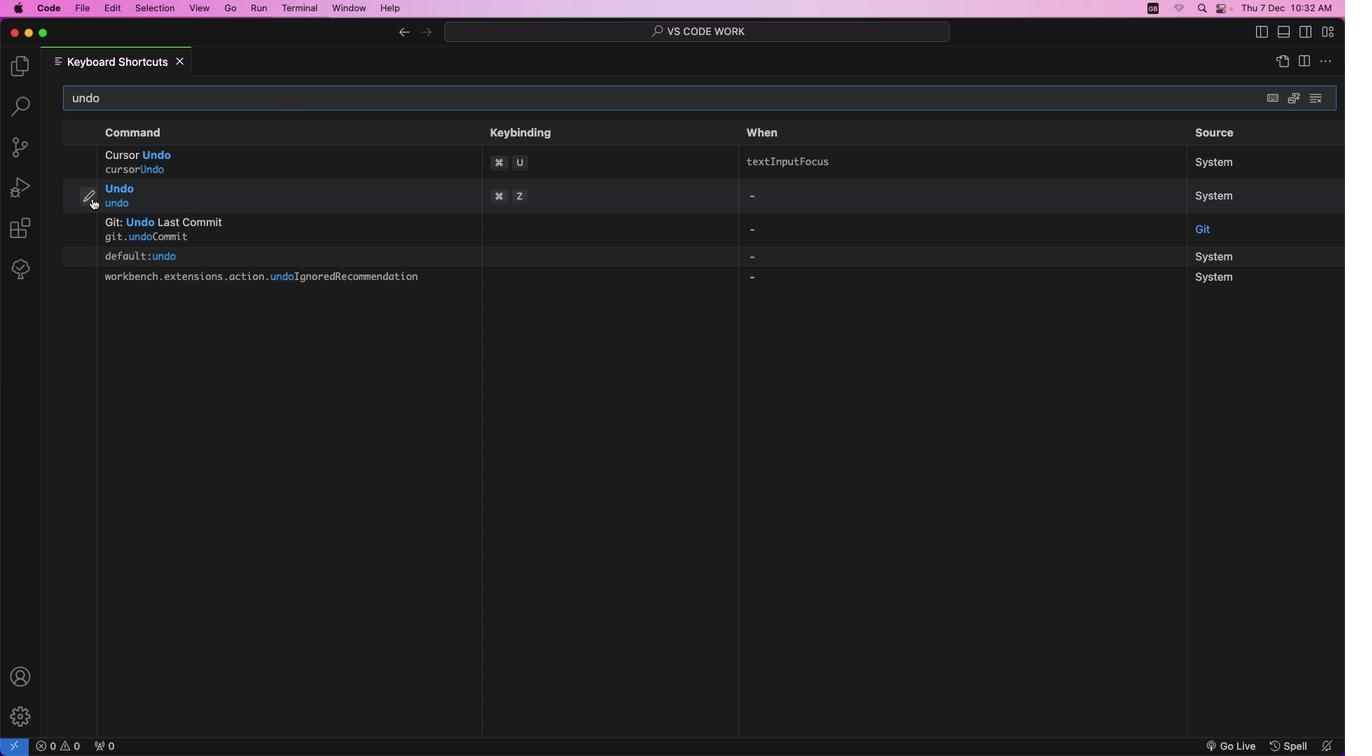 
Action: Mouse pressed left at (91, 198)
Screenshot: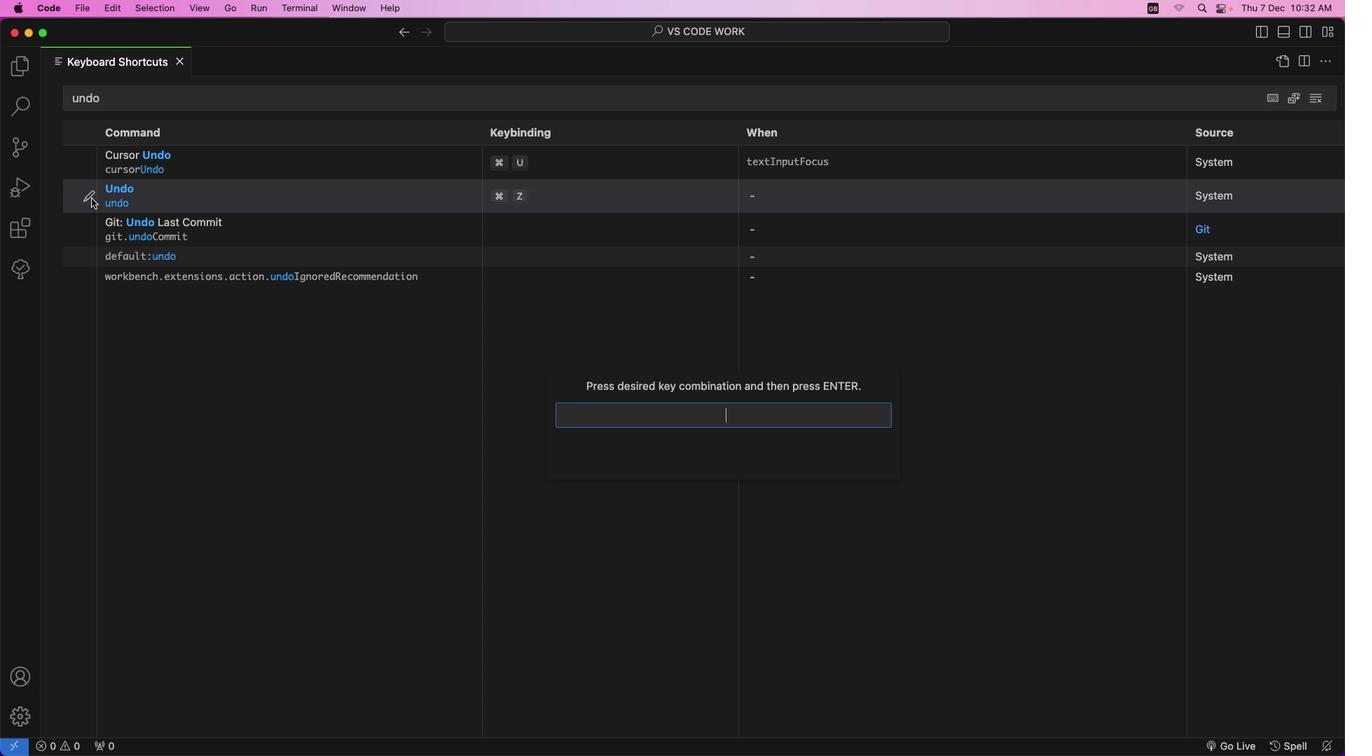 
Action: Mouse moved to (643, 419)
Screenshot: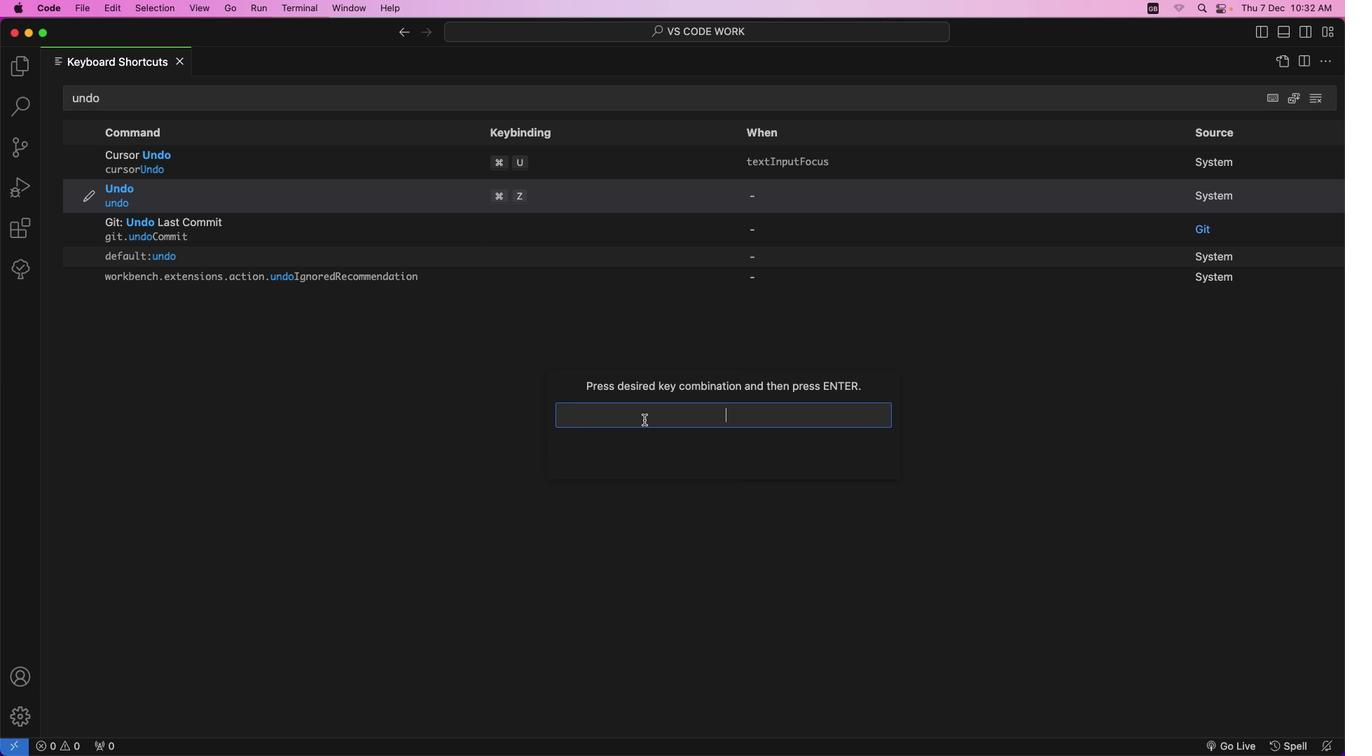 
Action: Key pressed Key.ctrl'z'Key.enter
Screenshot: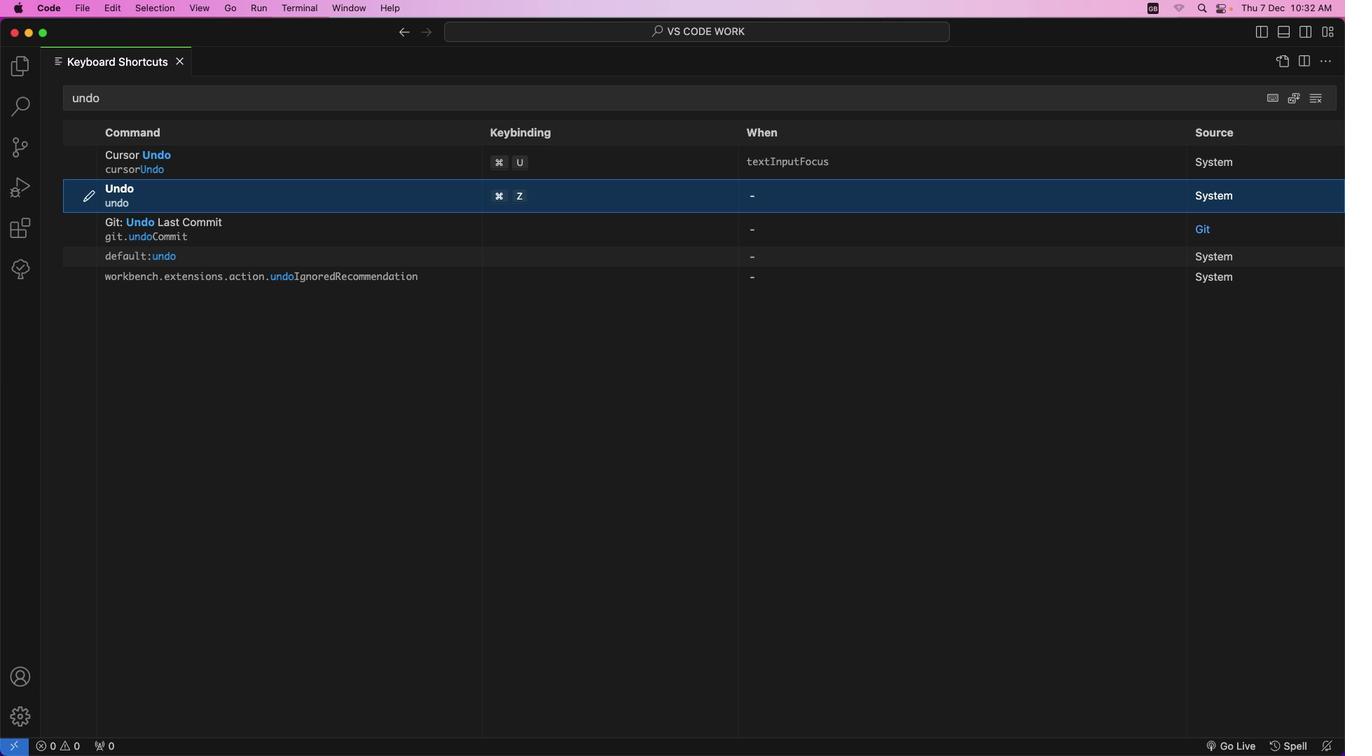 
Action: Mouse moved to (206, 100)
Screenshot: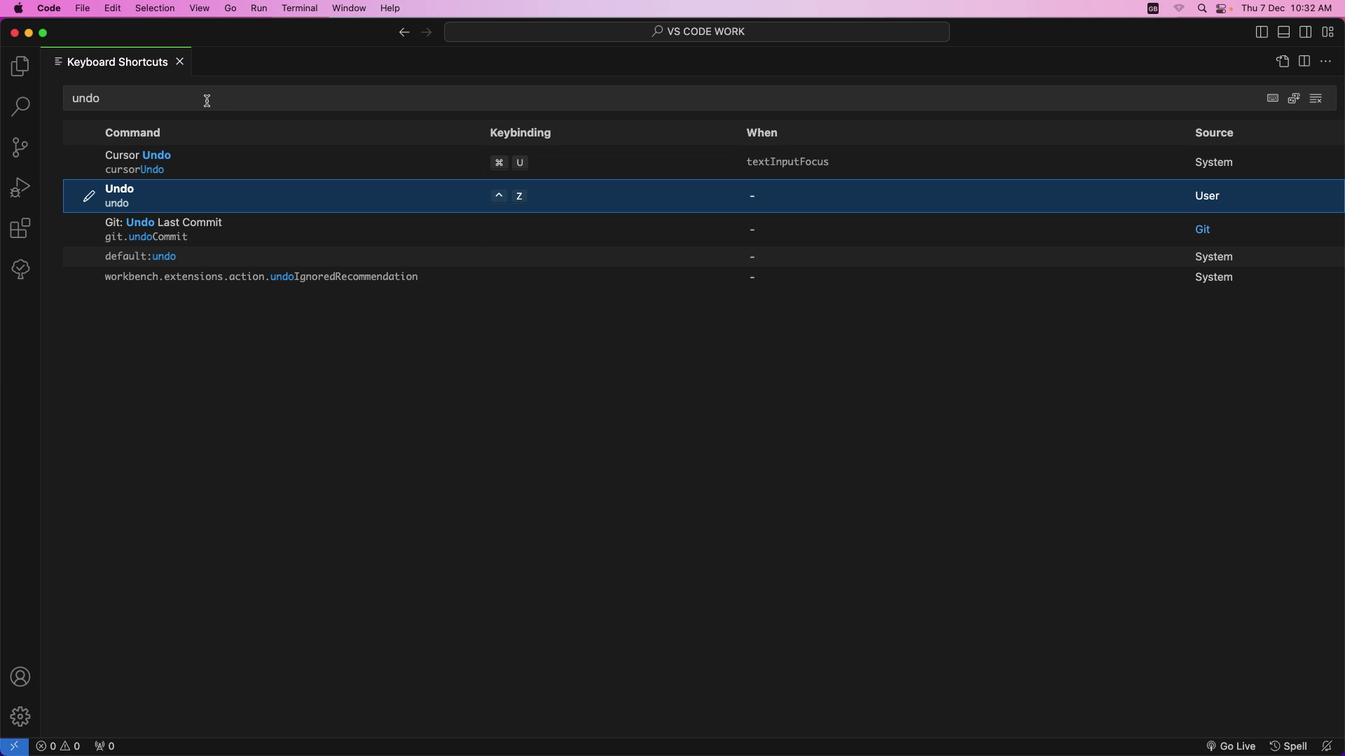 
Action: Mouse pressed left at (206, 100)
Screenshot: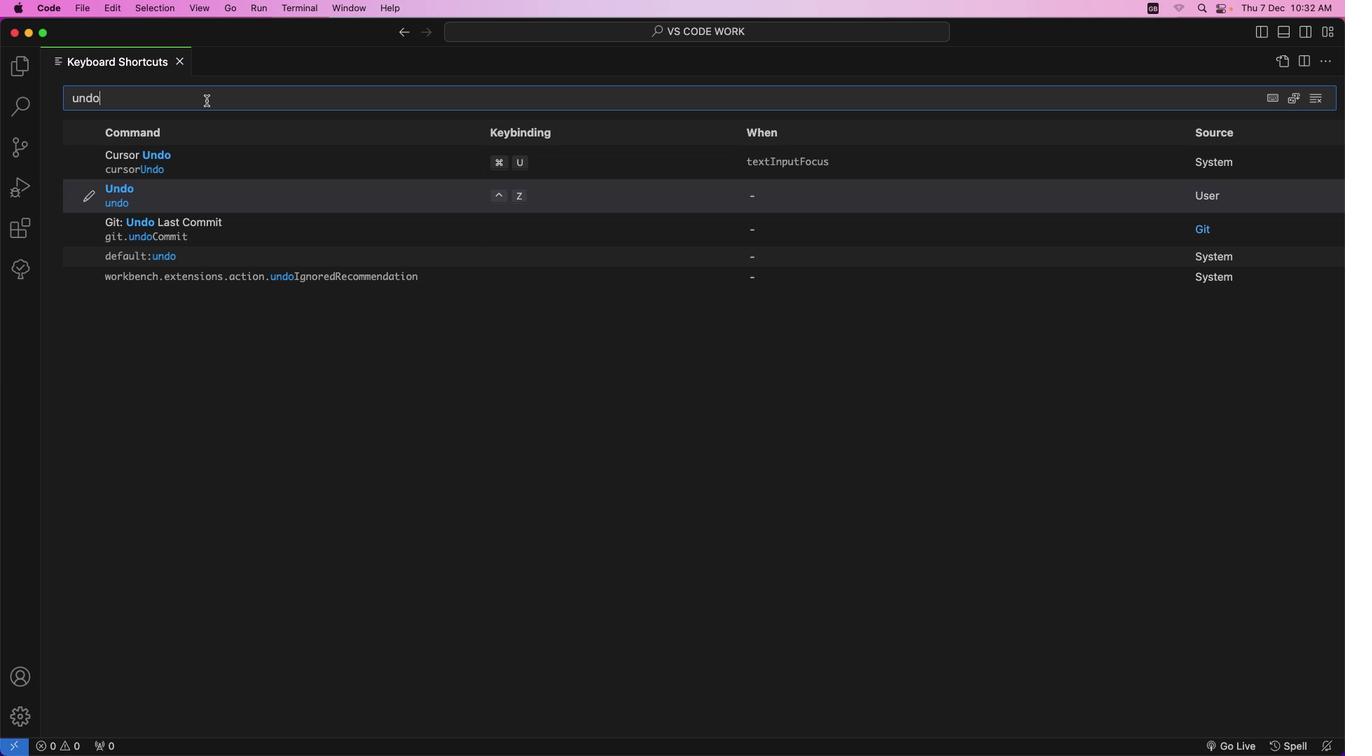 
Action: Key pressed Key.backspaceKey.backspaceKey.backspaceKey.backspaceKey.enter
Screenshot: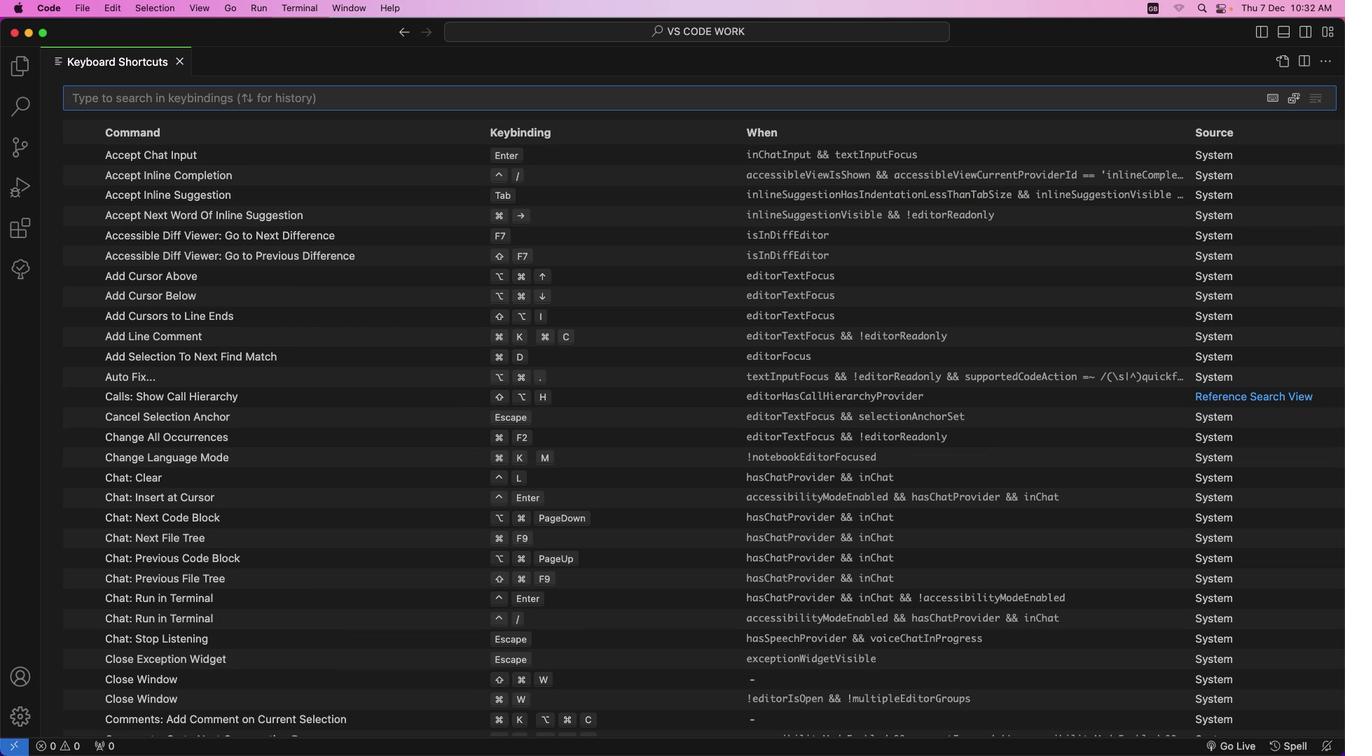 
Action: Mouse moved to (208, 76)
Screenshot: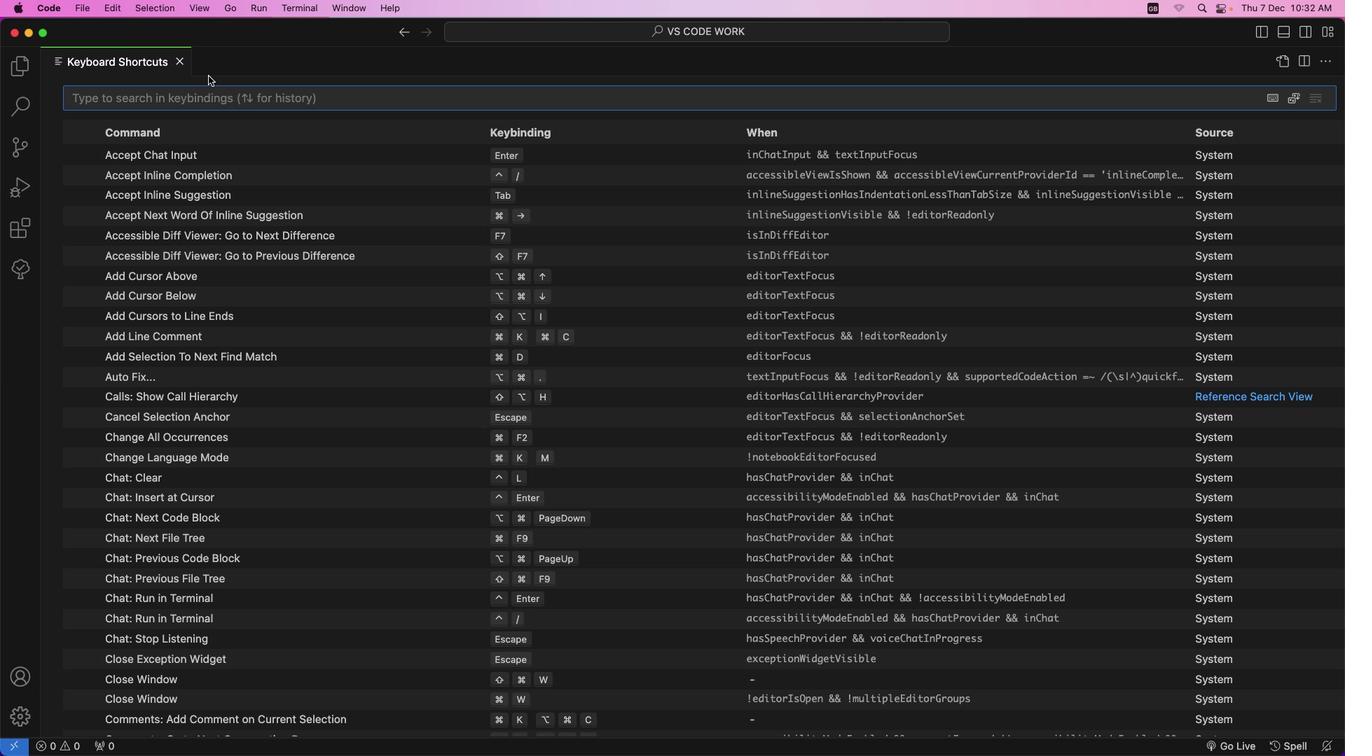 
